 Task: Look for space in Goya, Argentina from 15th August, 2023 to 20th August, 2023 for 1 adult in price range Rs.5000 to Rs.10000. Place can be private room with 1  bedroom having 1 bed and 1 bathroom. Property type can be house, flat, guest house, hotel. Amenities needed are: heating. Booking option can be shelf check-in. Required host language is English.
Action: Mouse moved to (384, 87)
Screenshot: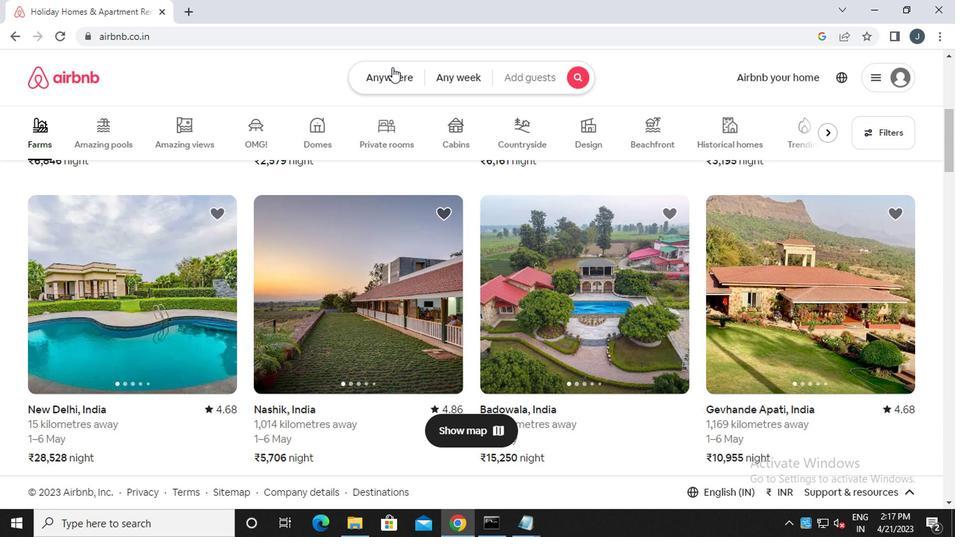 
Action: Mouse pressed left at (384, 87)
Screenshot: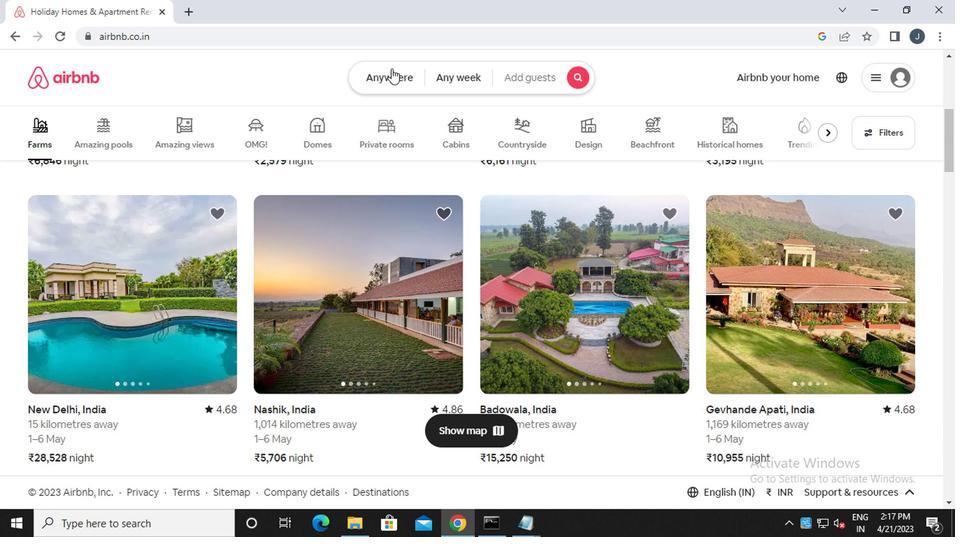 
Action: Mouse moved to (265, 136)
Screenshot: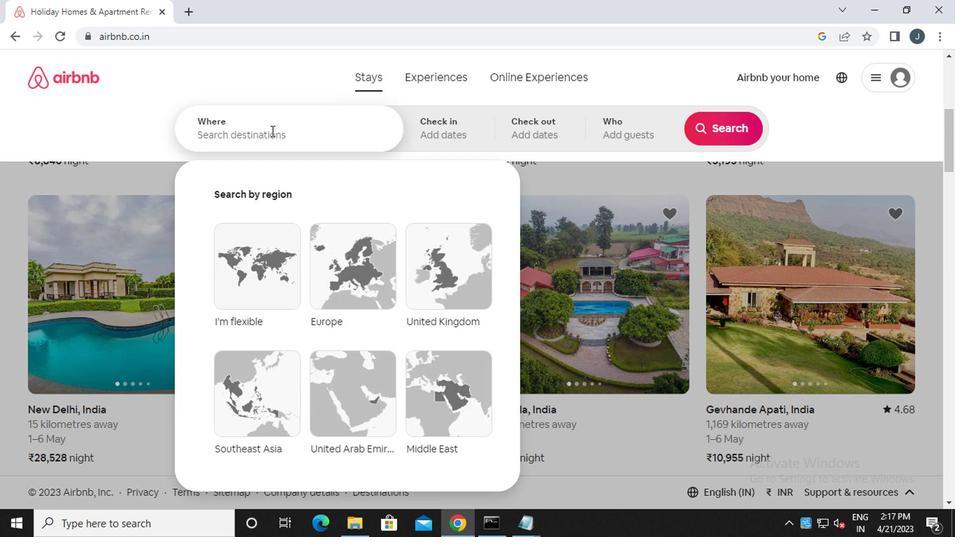 
Action: Mouse pressed left at (265, 136)
Screenshot: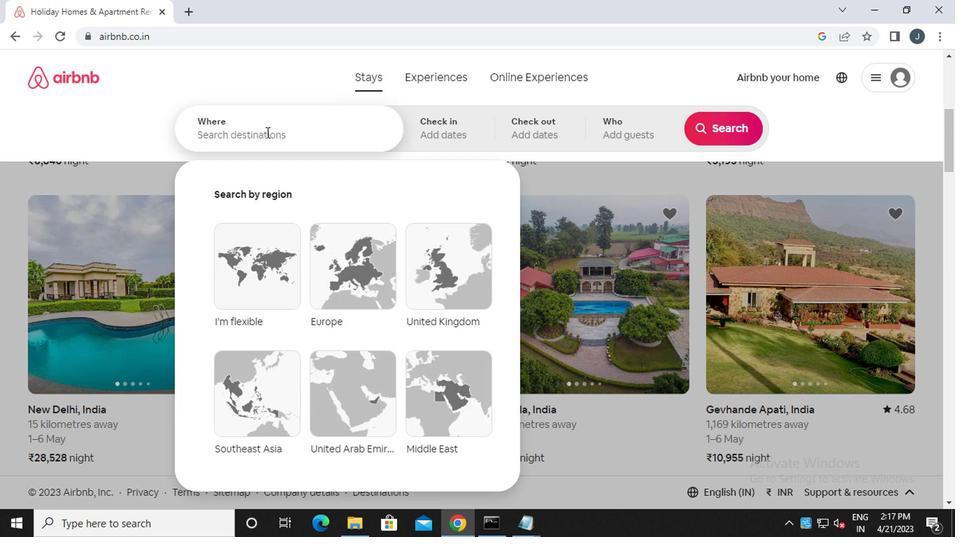 
Action: Mouse moved to (265, 136)
Screenshot: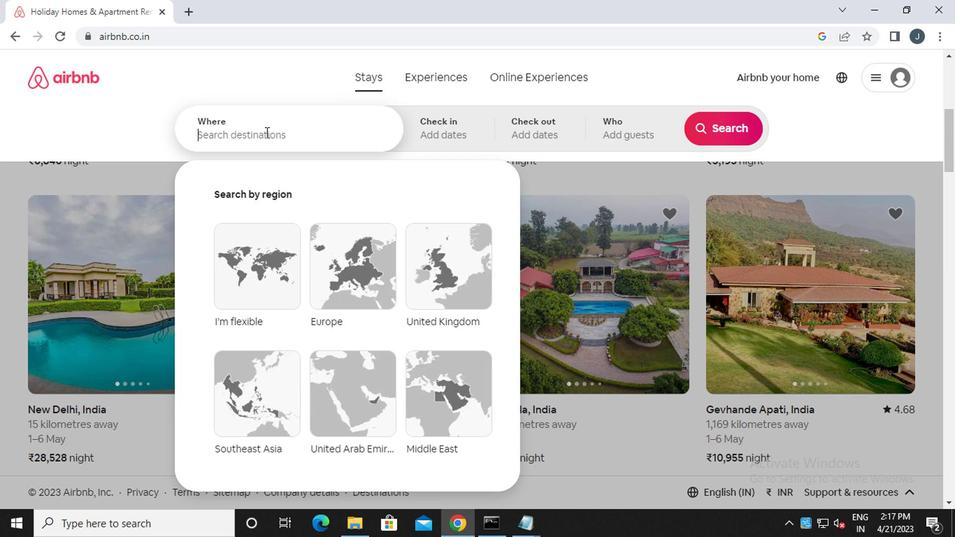 
Action: Key pressed <Key.caps_lock>g<Key.caps_lock>oya<Key.space><Key.caps_lock>a<Key.caps_lock>rgentina
Screenshot: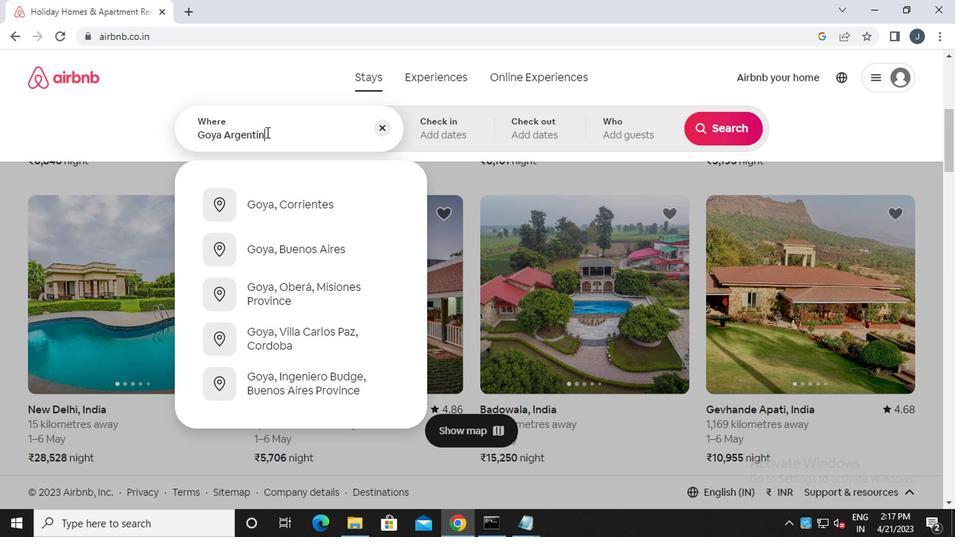 
Action: Mouse moved to (447, 127)
Screenshot: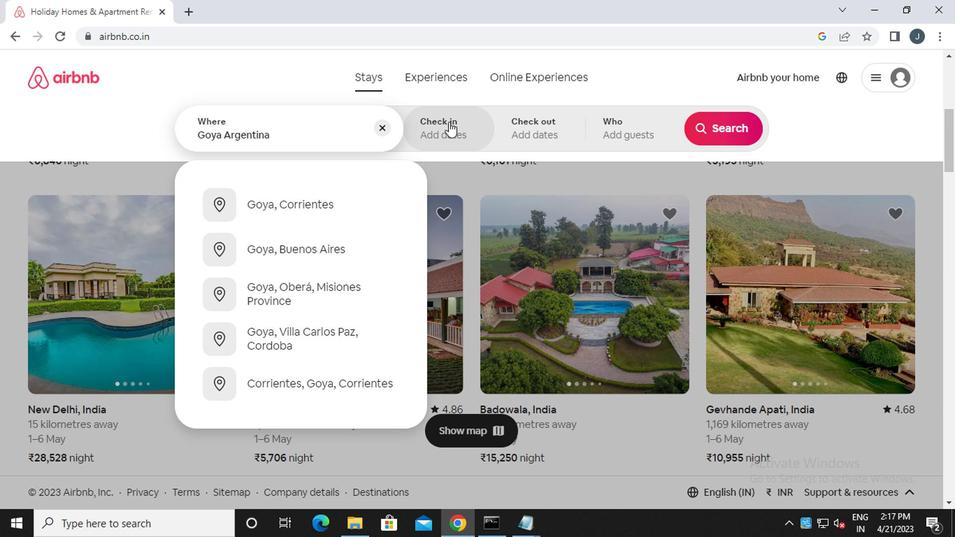 
Action: Mouse pressed left at (447, 127)
Screenshot: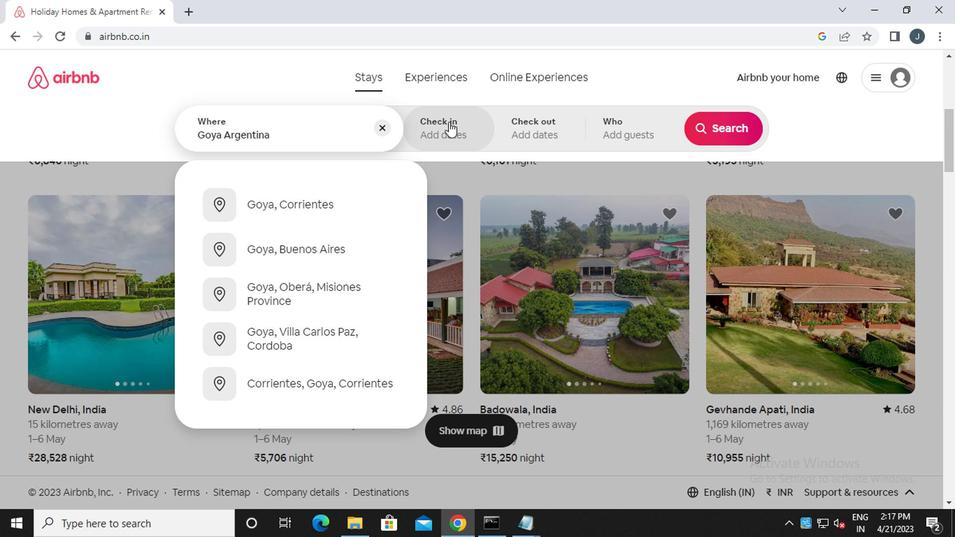 
Action: Mouse moved to (714, 245)
Screenshot: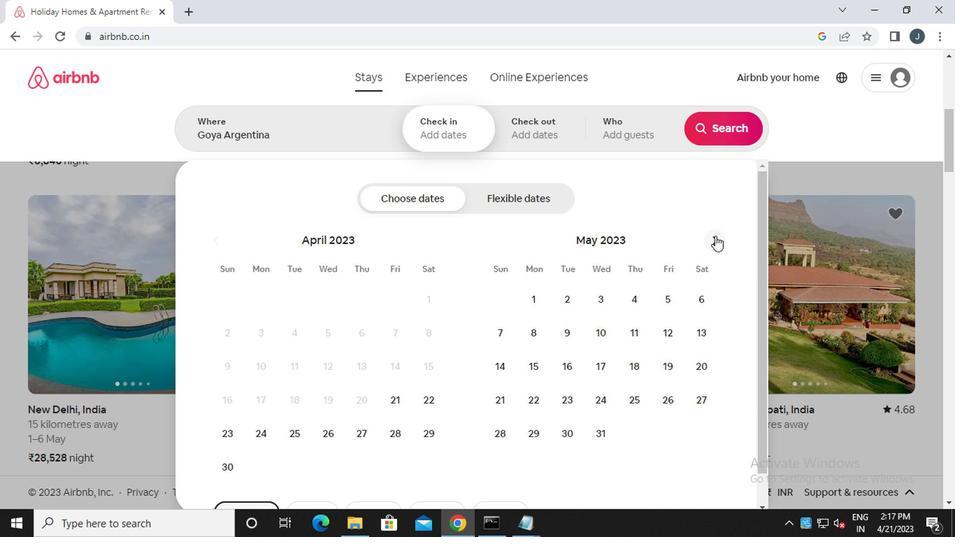 
Action: Mouse pressed left at (714, 245)
Screenshot: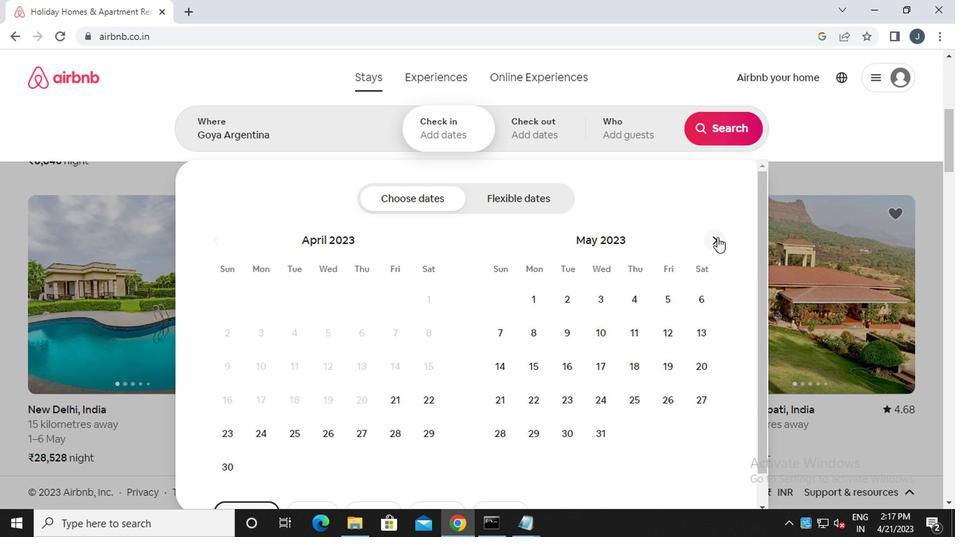 
Action: Mouse pressed left at (714, 245)
Screenshot: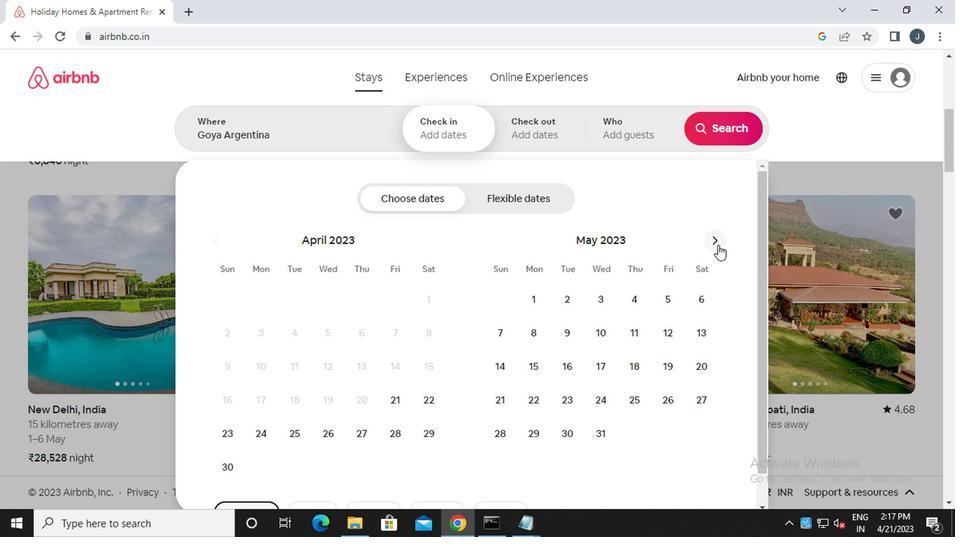 
Action: Mouse pressed left at (714, 245)
Screenshot: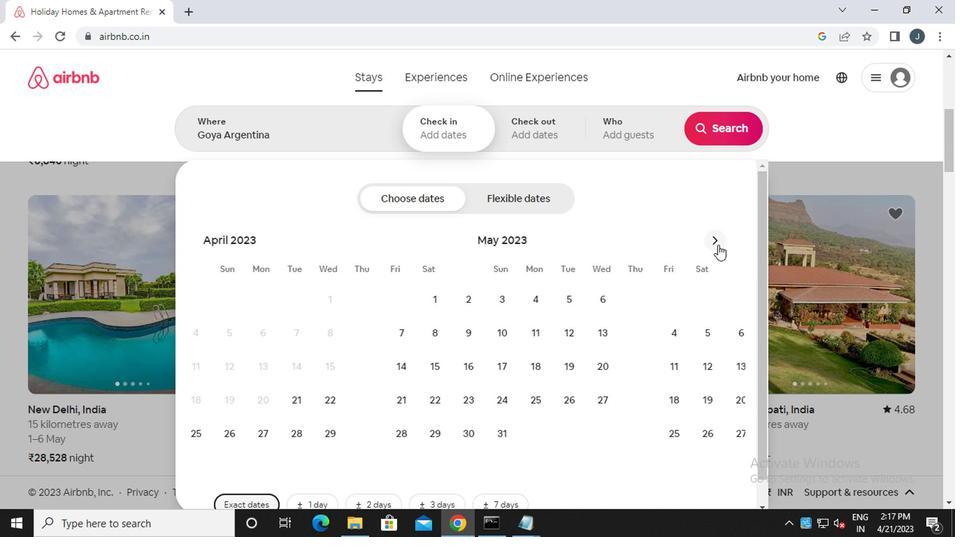 
Action: Mouse moved to (716, 245)
Screenshot: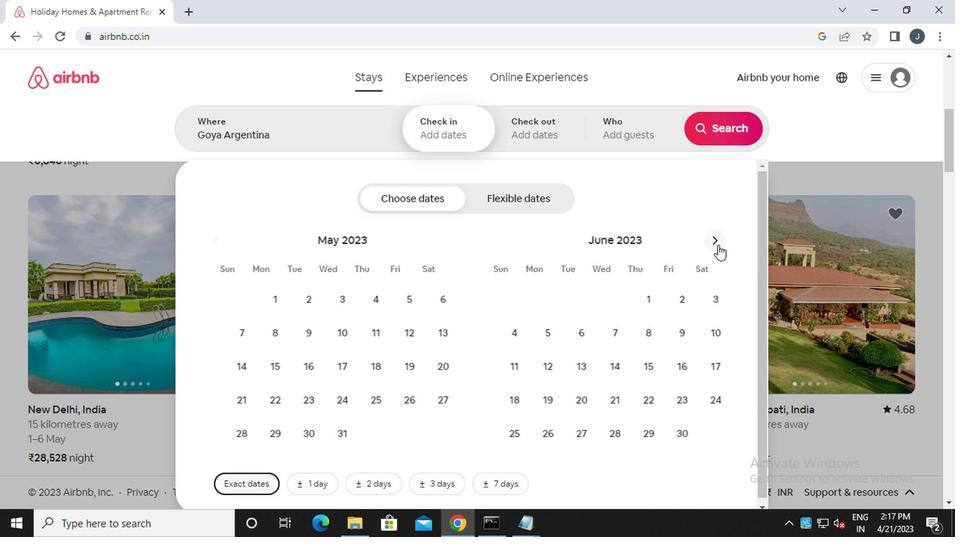 
Action: Mouse pressed left at (716, 245)
Screenshot: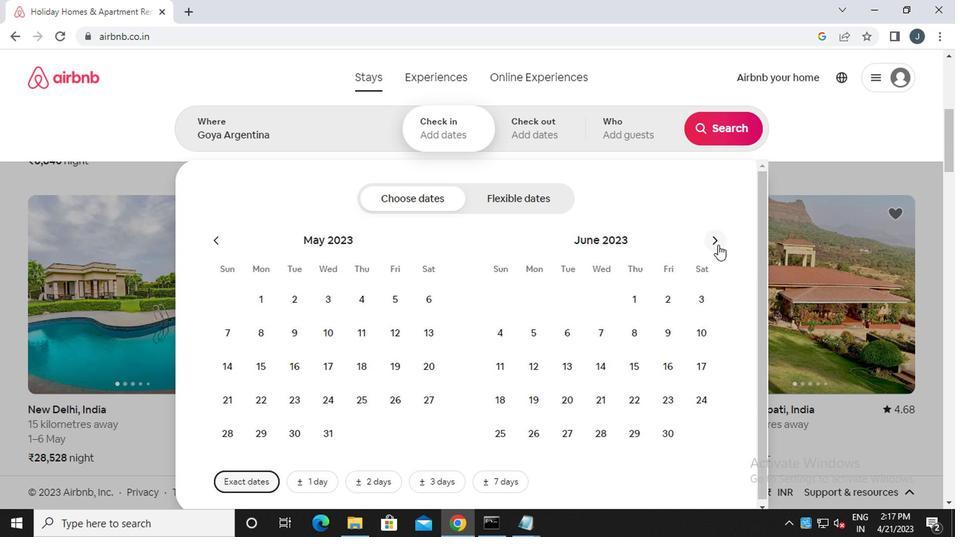 
Action: Mouse pressed left at (716, 245)
Screenshot: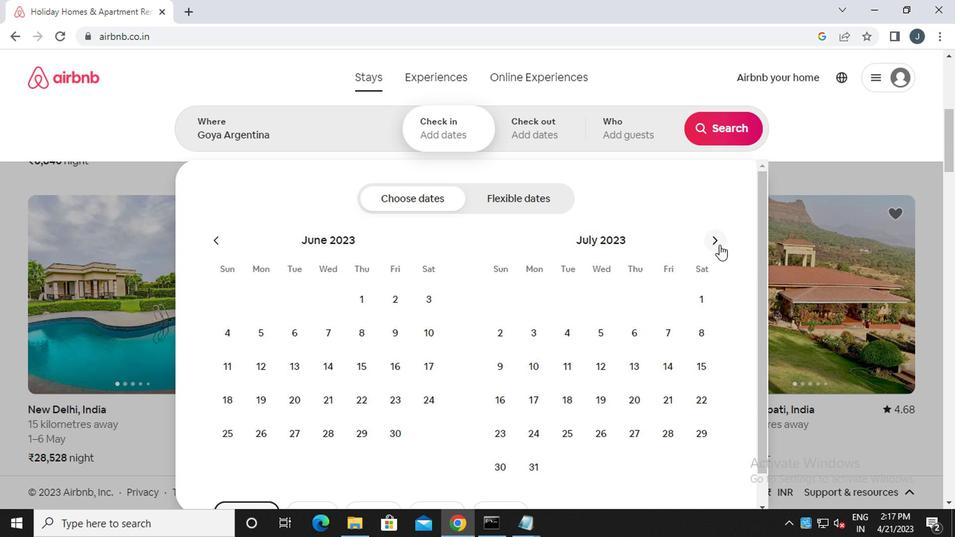 
Action: Mouse moved to (566, 365)
Screenshot: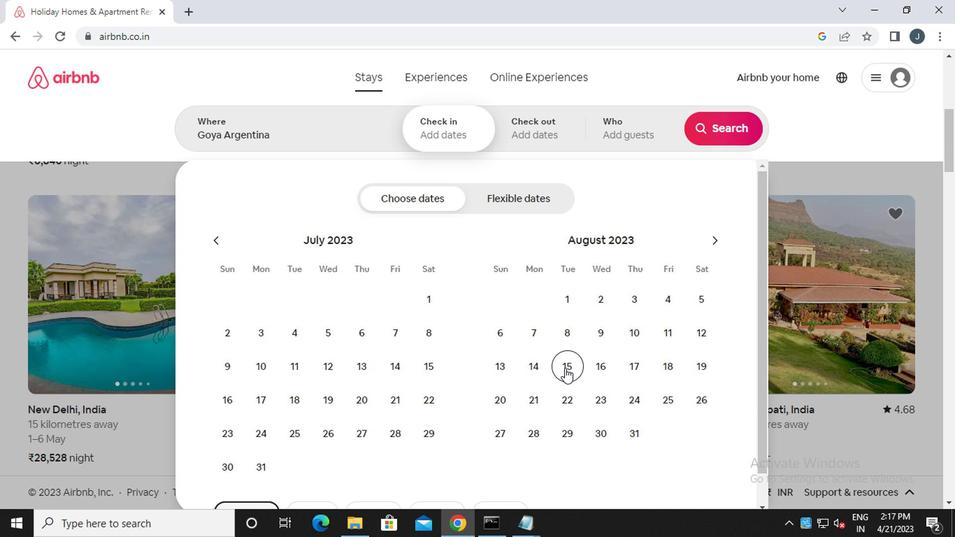 
Action: Mouse pressed left at (566, 365)
Screenshot: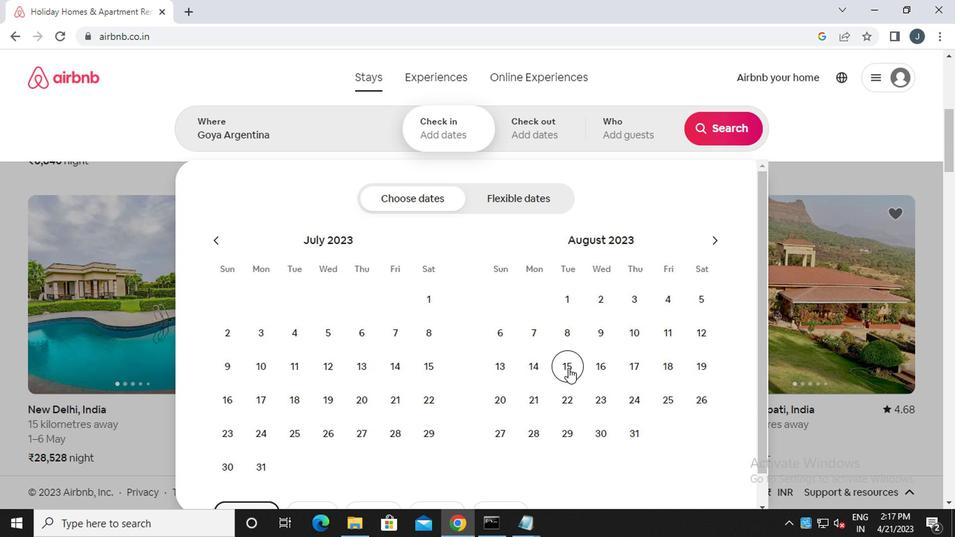 
Action: Mouse moved to (507, 397)
Screenshot: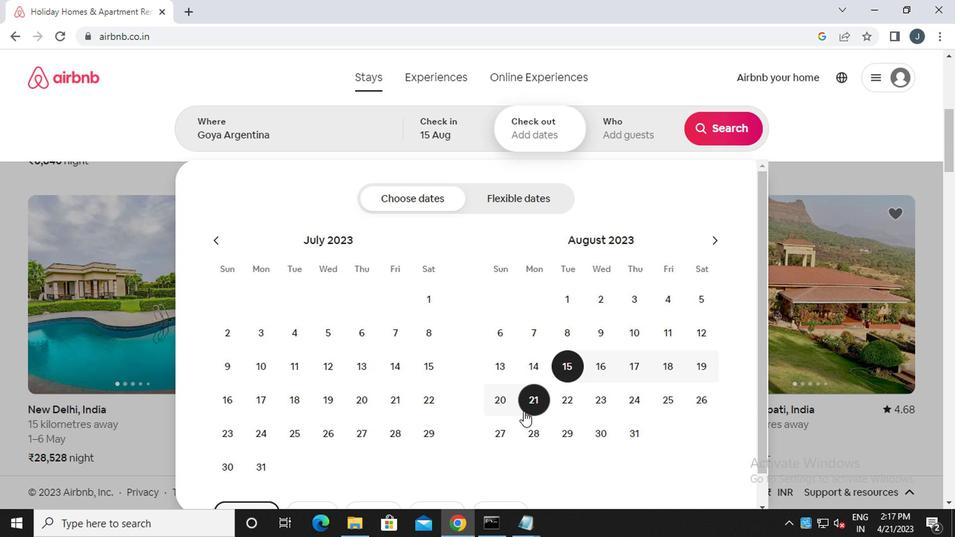 
Action: Mouse pressed left at (507, 397)
Screenshot: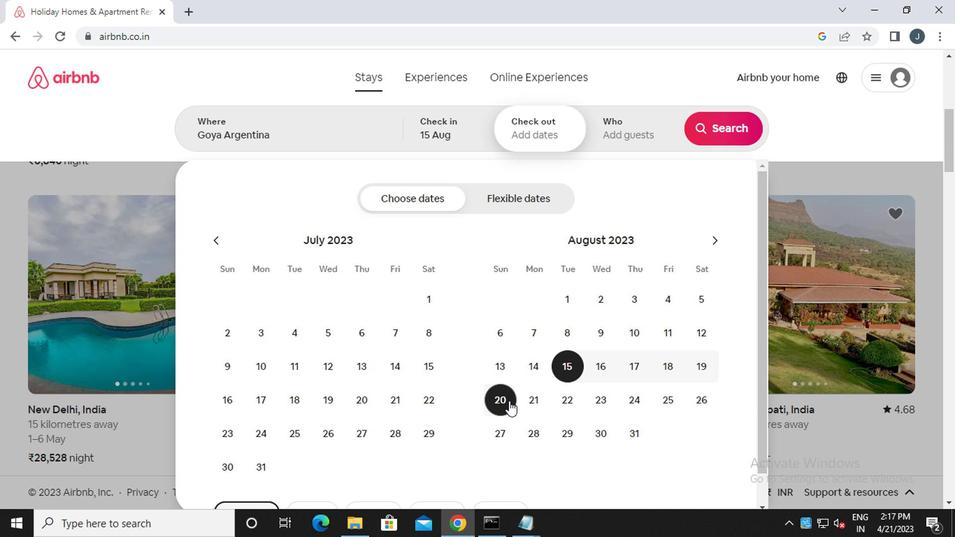 
Action: Mouse moved to (638, 140)
Screenshot: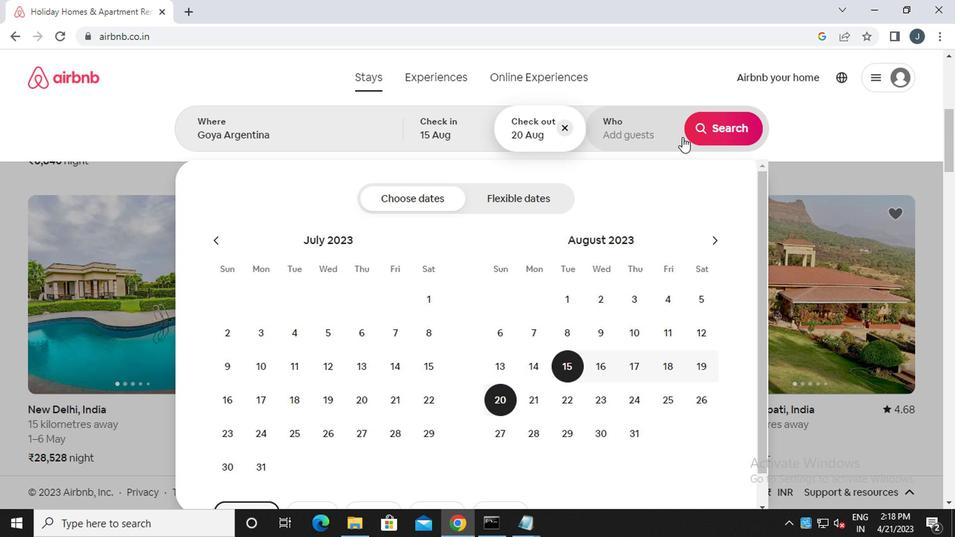 
Action: Mouse pressed left at (638, 140)
Screenshot: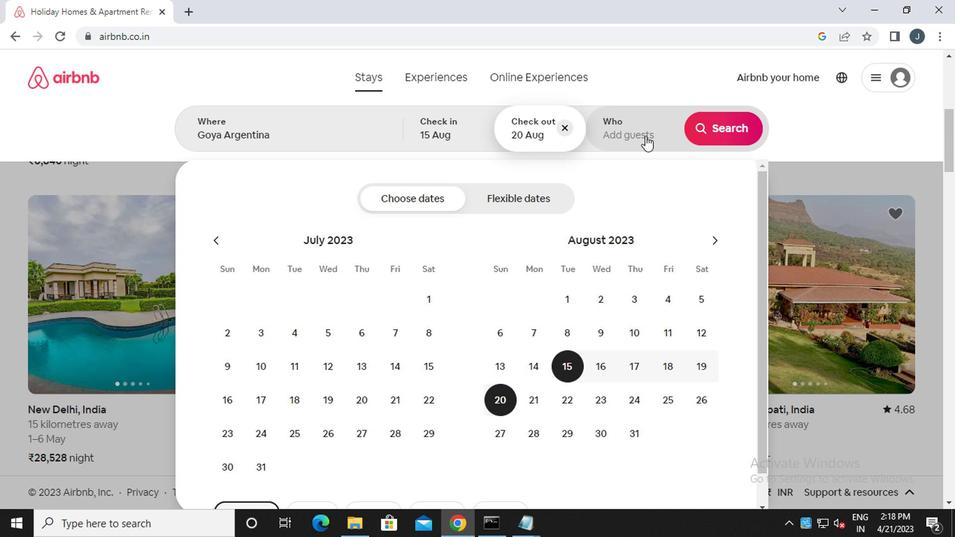 
Action: Mouse moved to (731, 205)
Screenshot: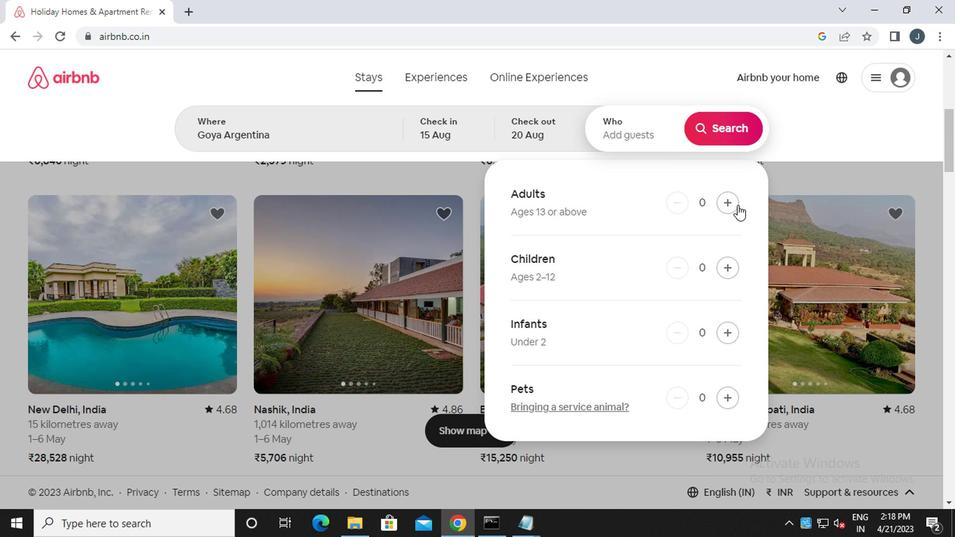 
Action: Mouse pressed left at (731, 205)
Screenshot: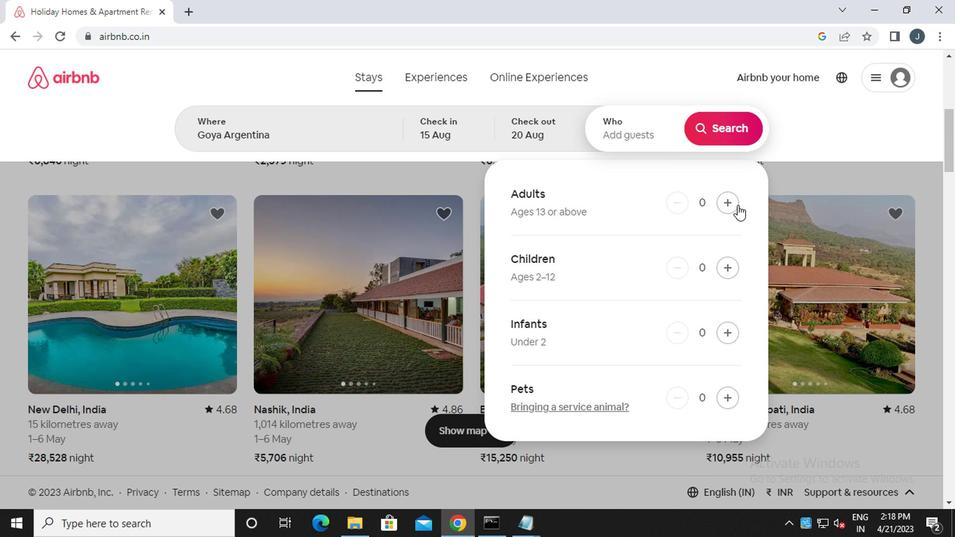 
Action: Mouse moved to (726, 143)
Screenshot: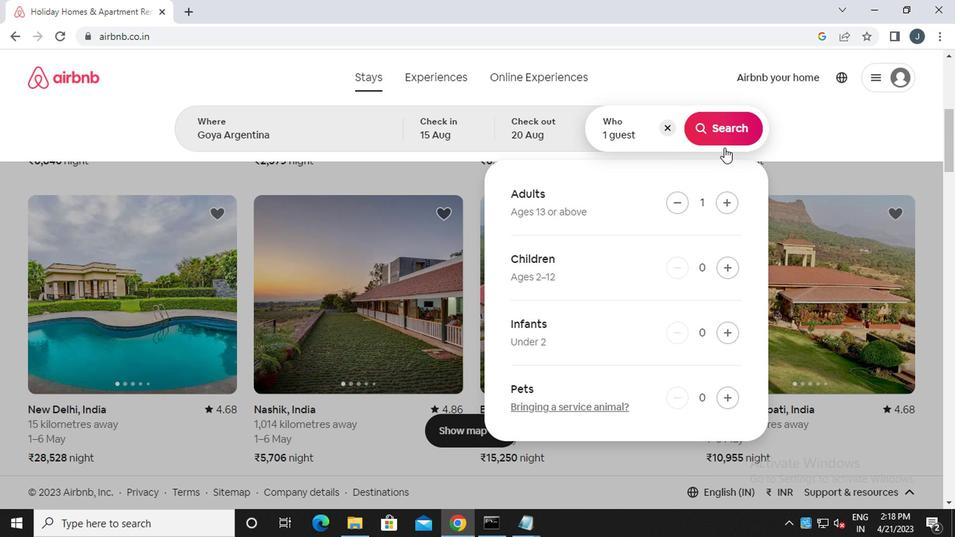 
Action: Mouse pressed left at (726, 143)
Screenshot: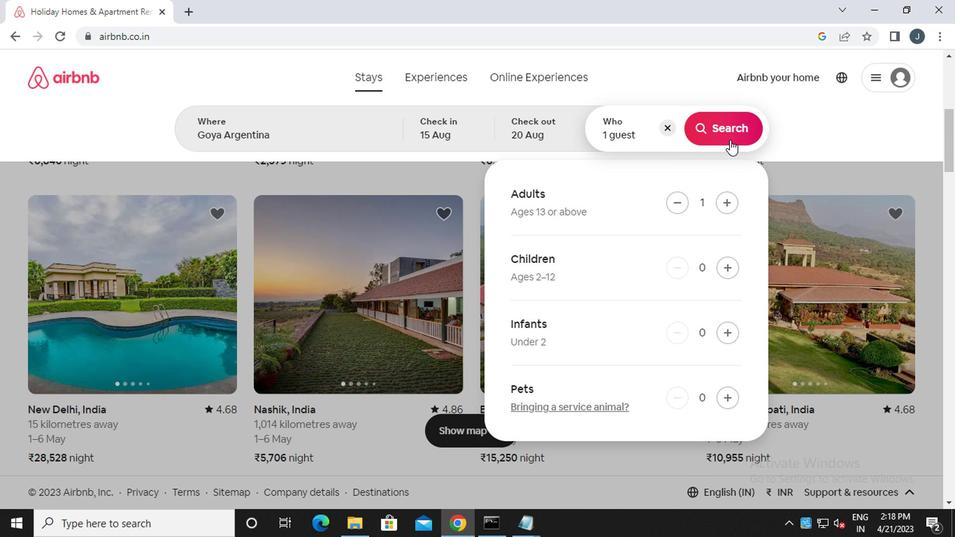 
Action: Mouse moved to (898, 135)
Screenshot: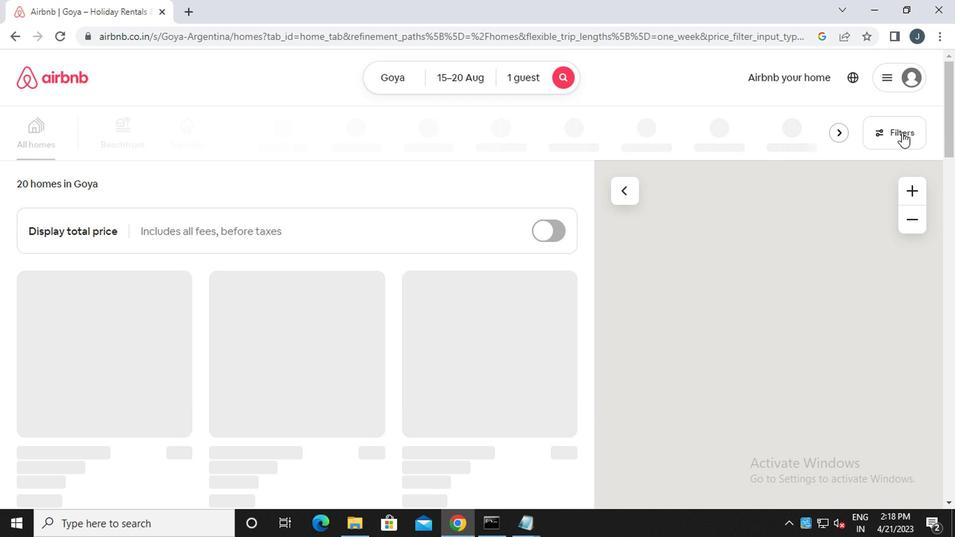
Action: Mouse pressed left at (898, 135)
Screenshot: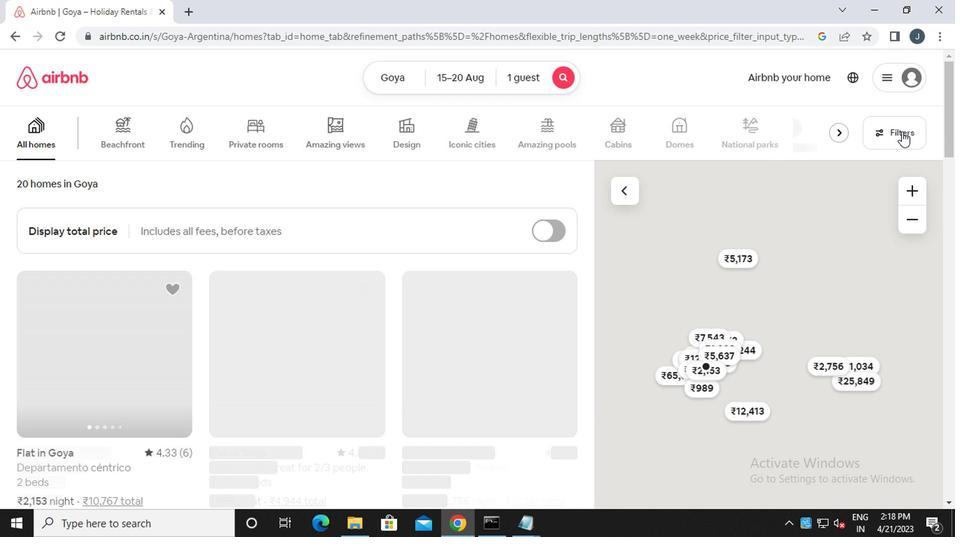 
Action: Mouse moved to (295, 307)
Screenshot: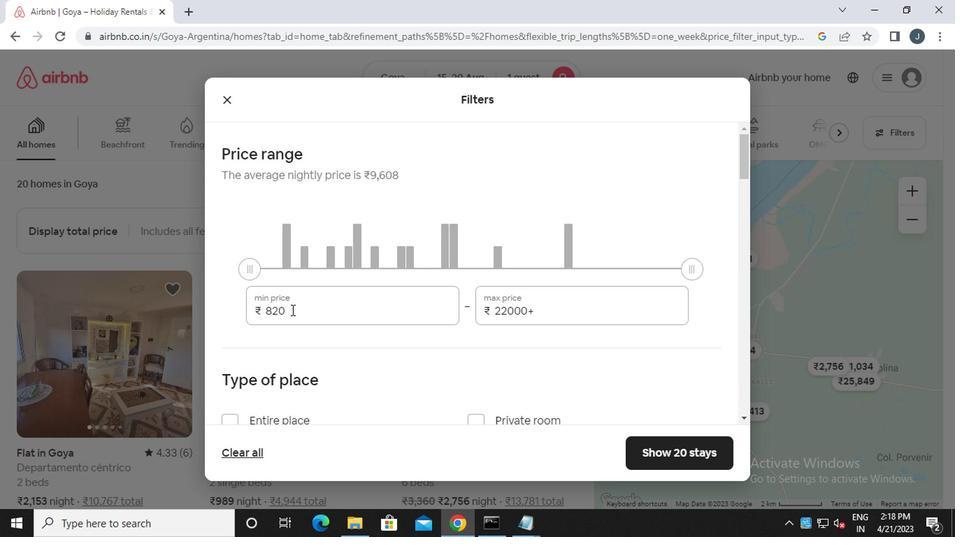 
Action: Mouse pressed left at (295, 307)
Screenshot: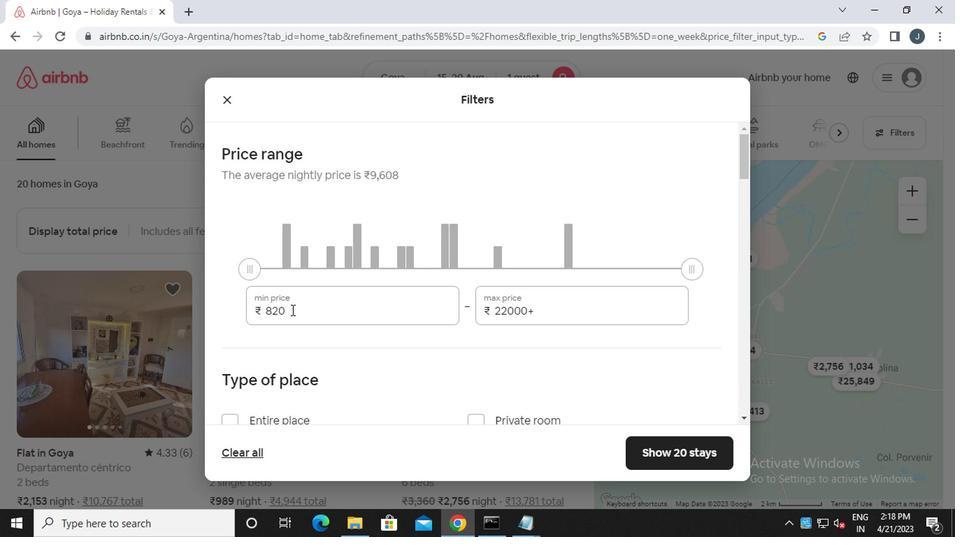 
Action: Mouse moved to (296, 307)
Screenshot: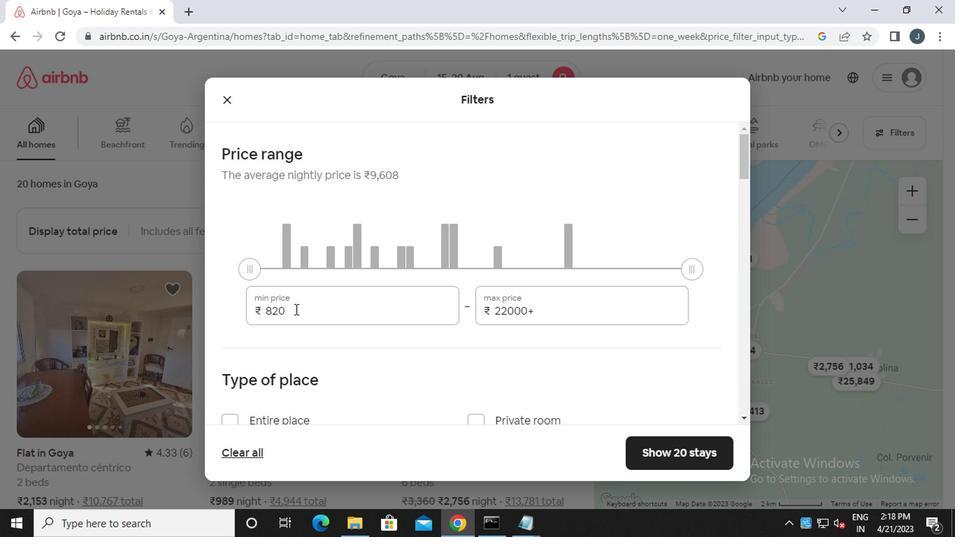 
Action: Key pressed <Key.backspace><Key.backspace><Key.backspace>5000
Screenshot: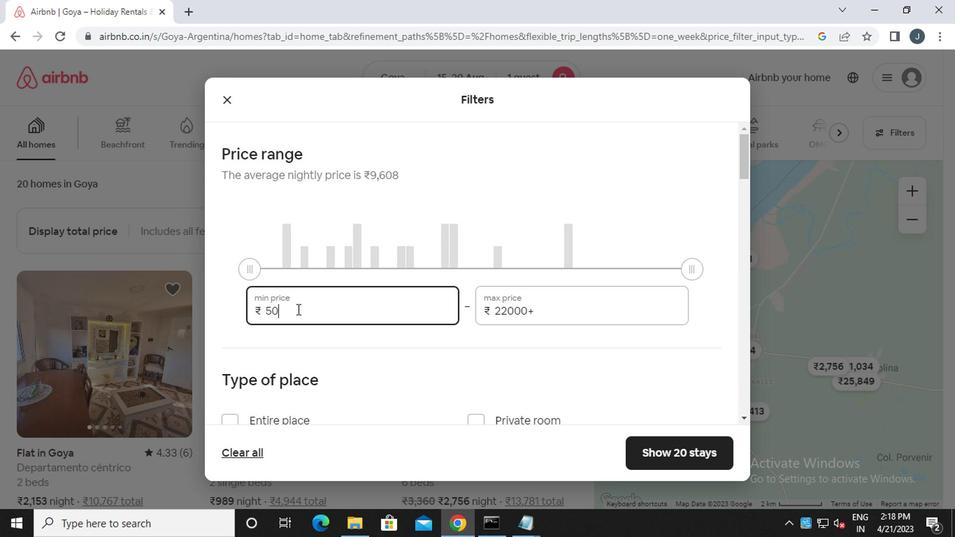 
Action: Mouse moved to (569, 307)
Screenshot: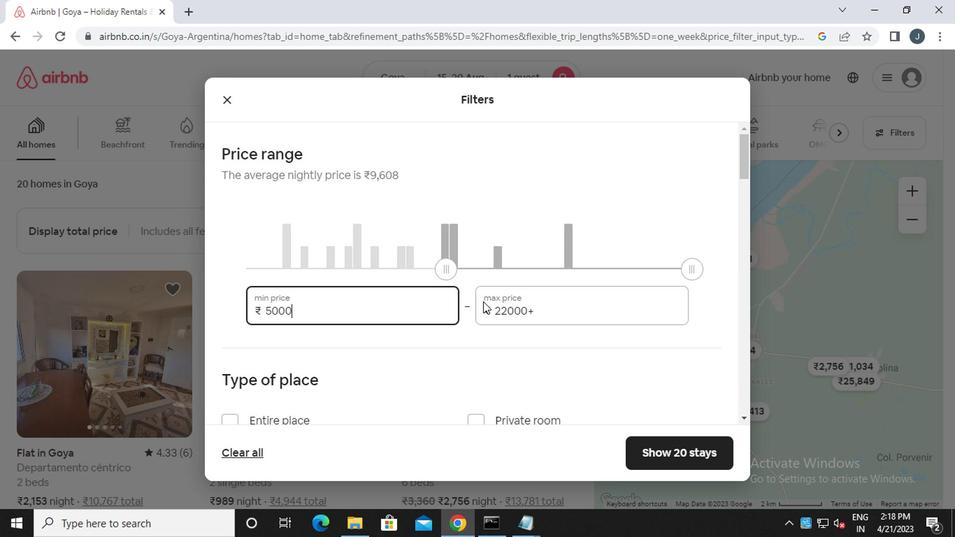 
Action: Mouse pressed left at (569, 307)
Screenshot: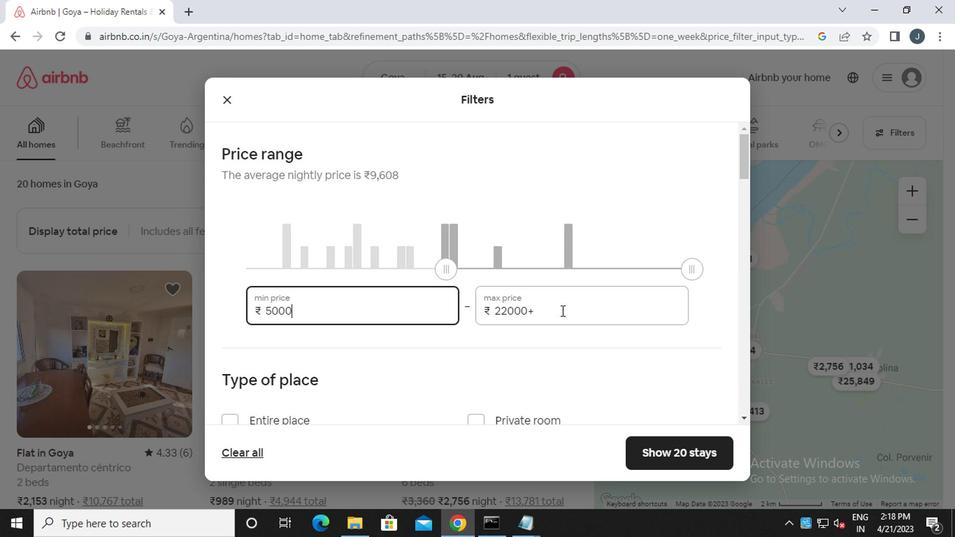 
Action: Key pressed <Key.backspace><Key.backspace><Key.backspace><Key.backspace><Key.backspace><Key.backspace><Key.backspace><Key.backspace><Key.backspace><Key.backspace><Key.backspace><Key.backspace>10000
Screenshot: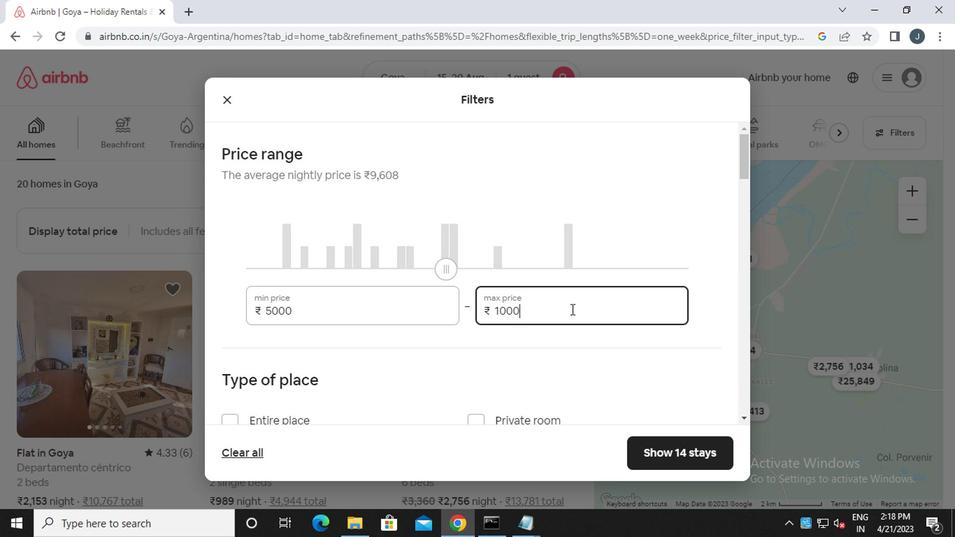 
Action: Mouse moved to (551, 316)
Screenshot: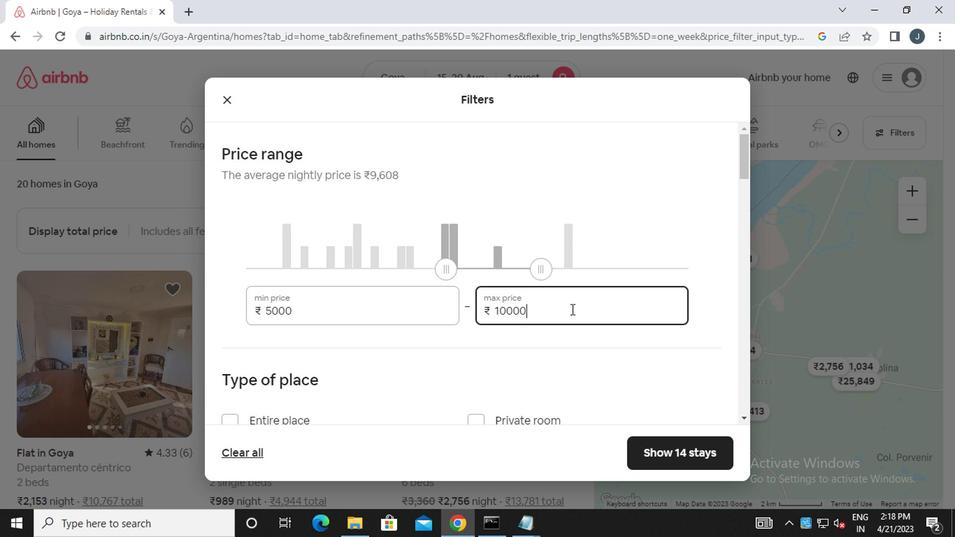 
Action: Mouse scrolled (551, 315) with delta (0, 0)
Screenshot: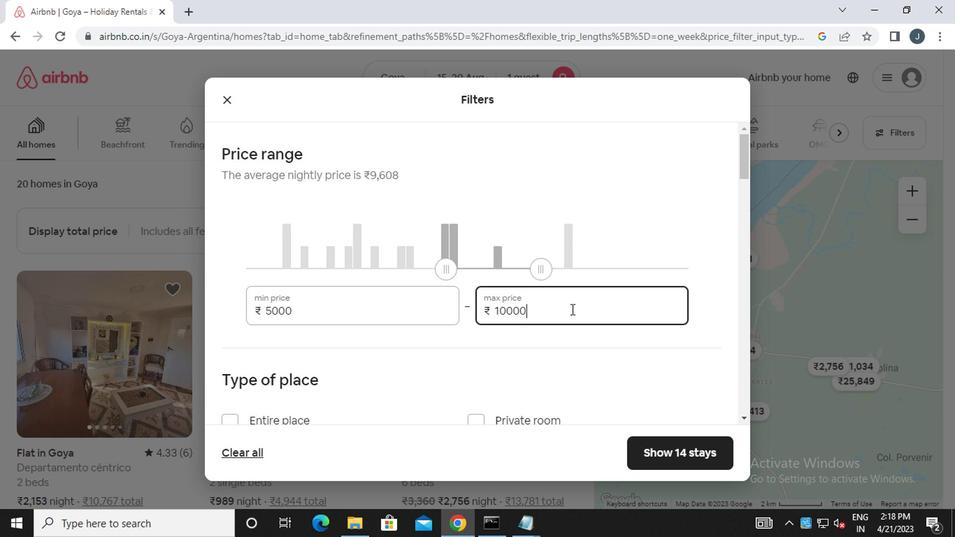 
Action: Mouse moved to (548, 318)
Screenshot: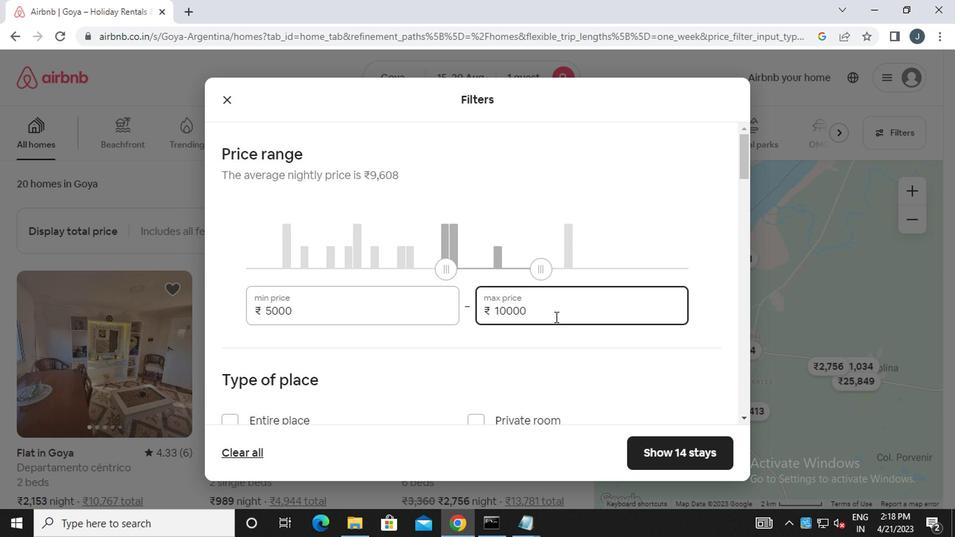 
Action: Mouse scrolled (548, 318) with delta (0, 0)
Screenshot: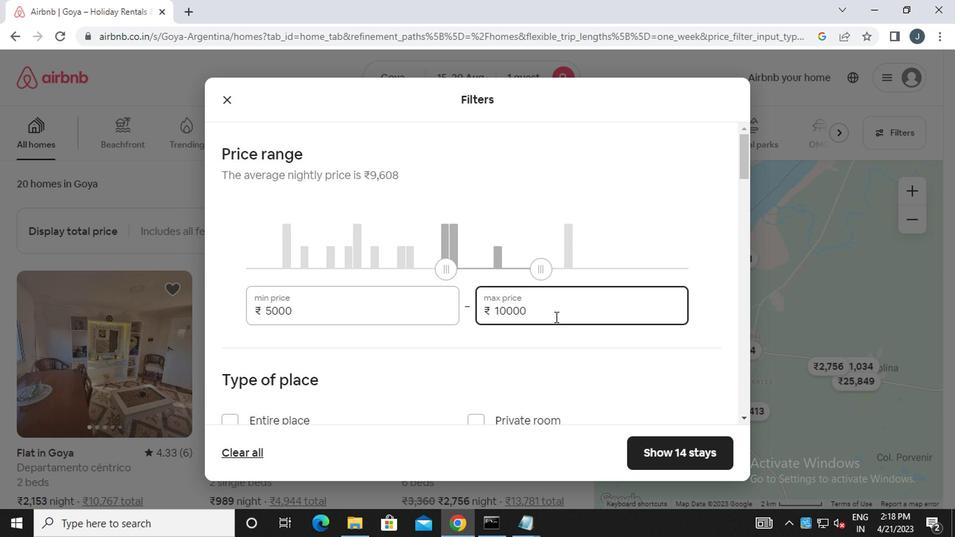 
Action: Mouse moved to (494, 291)
Screenshot: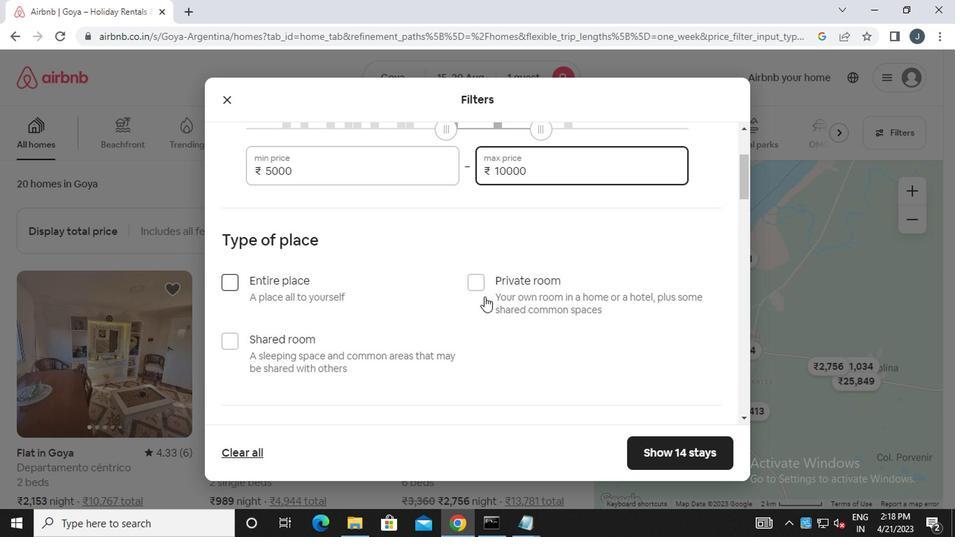 
Action: Mouse pressed left at (494, 291)
Screenshot: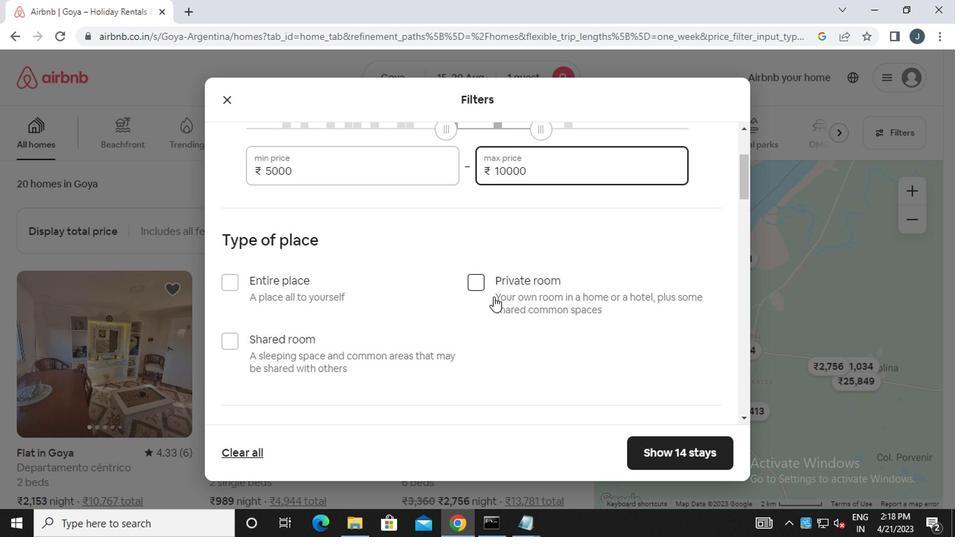 
Action: Mouse moved to (495, 284)
Screenshot: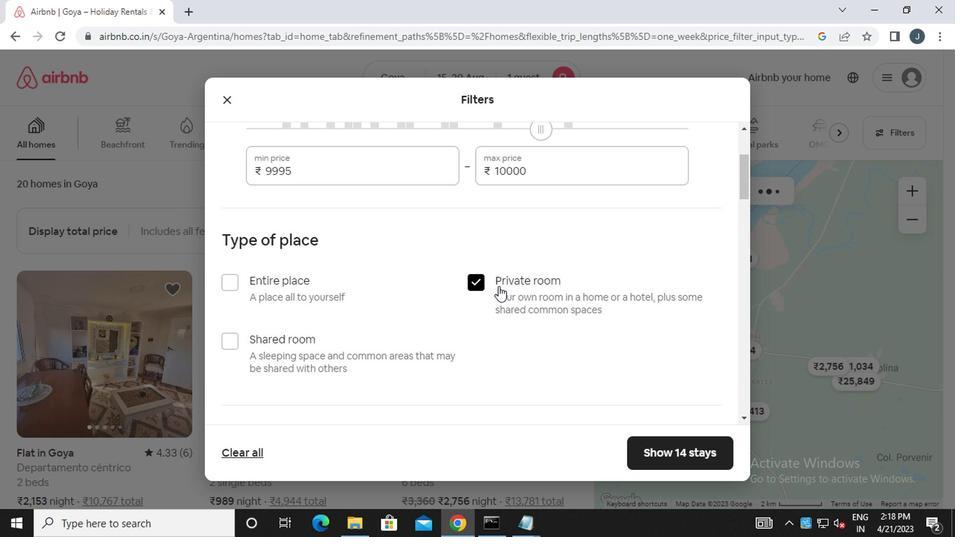 
Action: Mouse scrolled (495, 283) with delta (0, 0)
Screenshot: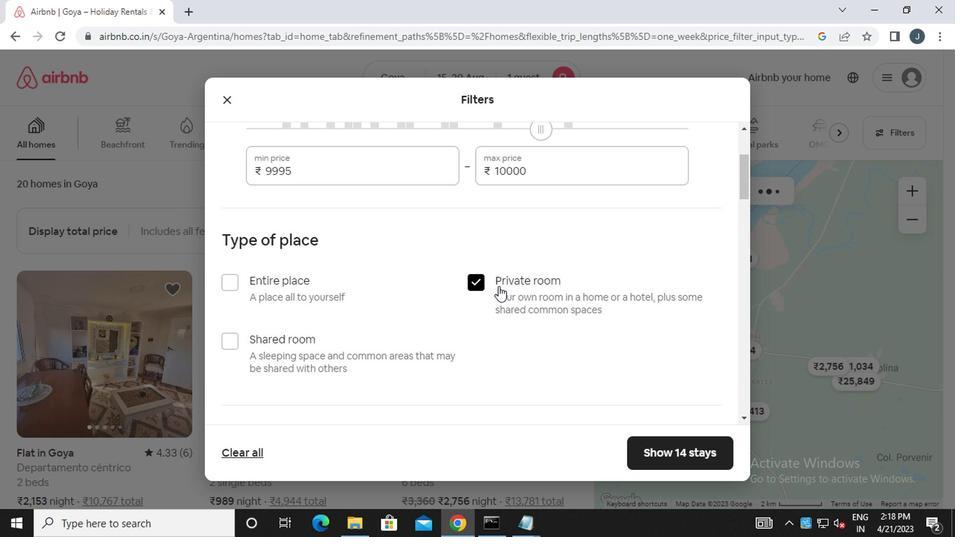 
Action: Mouse scrolled (495, 283) with delta (0, 0)
Screenshot: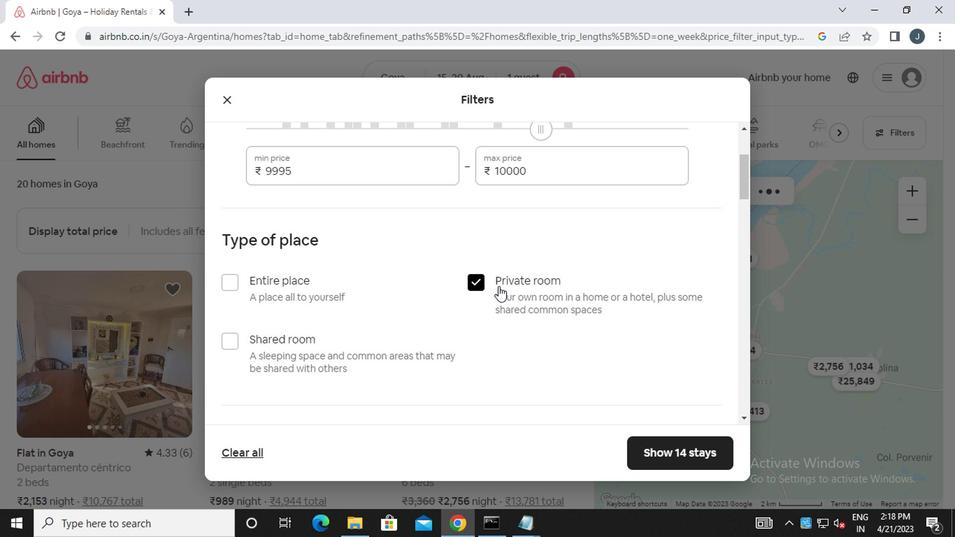 
Action: Mouse scrolled (495, 283) with delta (0, 0)
Screenshot: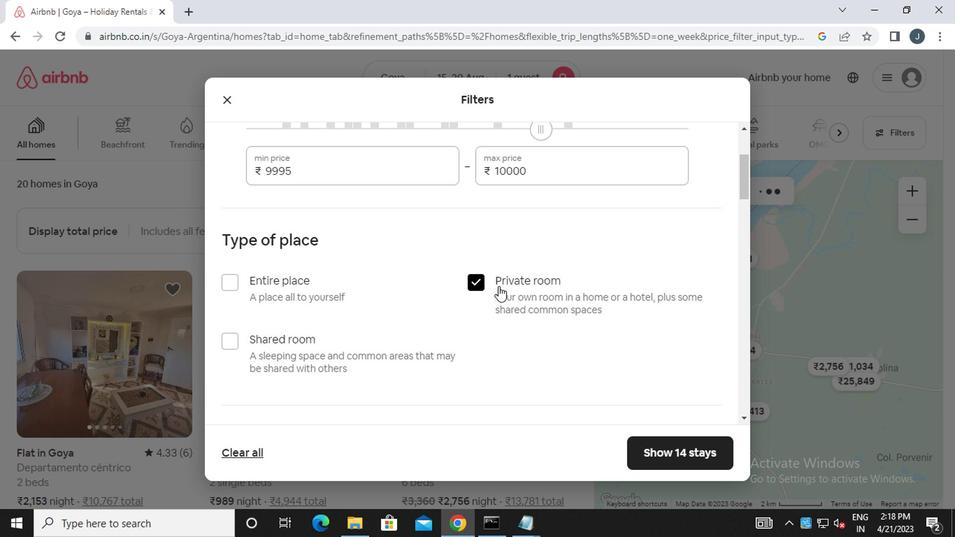 
Action: Mouse moved to (306, 302)
Screenshot: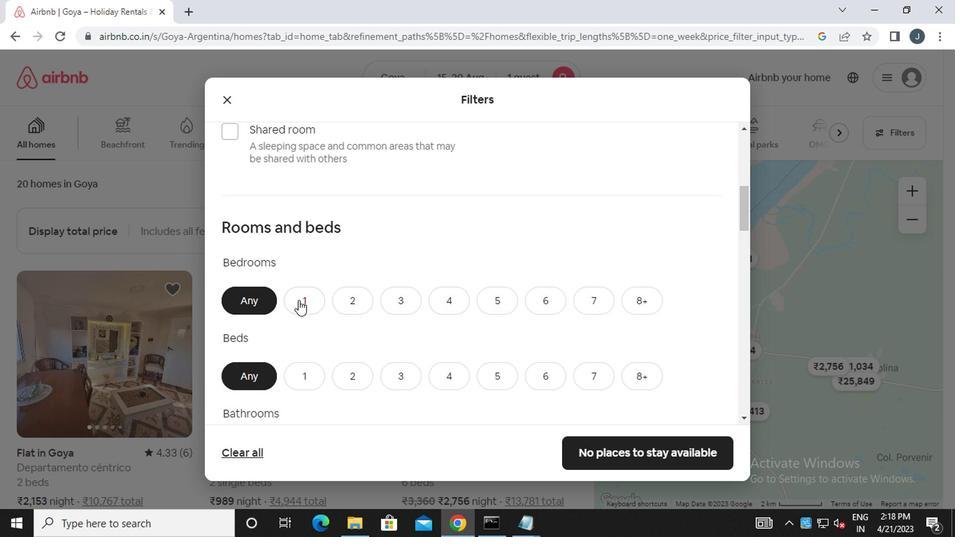 
Action: Mouse pressed left at (306, 302)
Screenshot: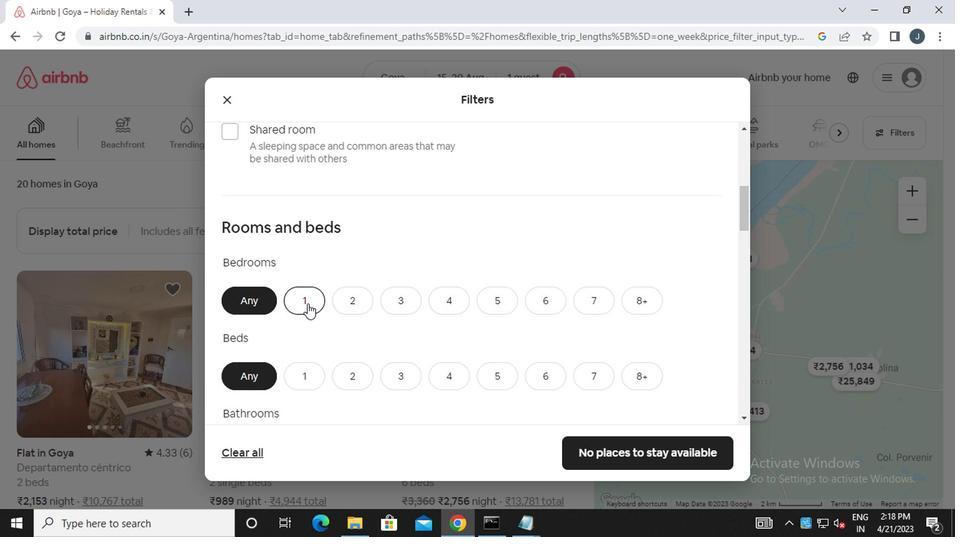 
Action: Mouse moved to (254, 361)
Screenshot: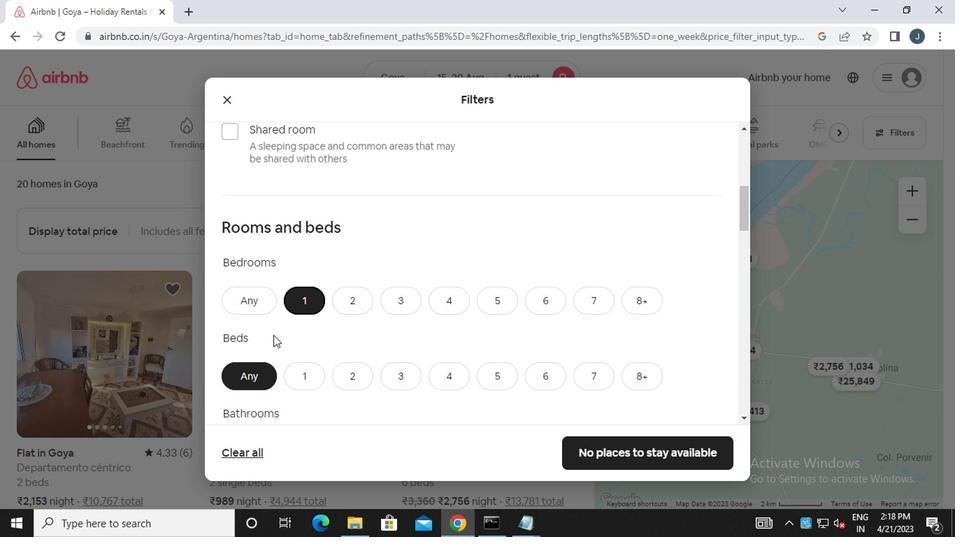 
Action: Mouse scrolled (254, 360) with delta (0, 0)
Screenshot: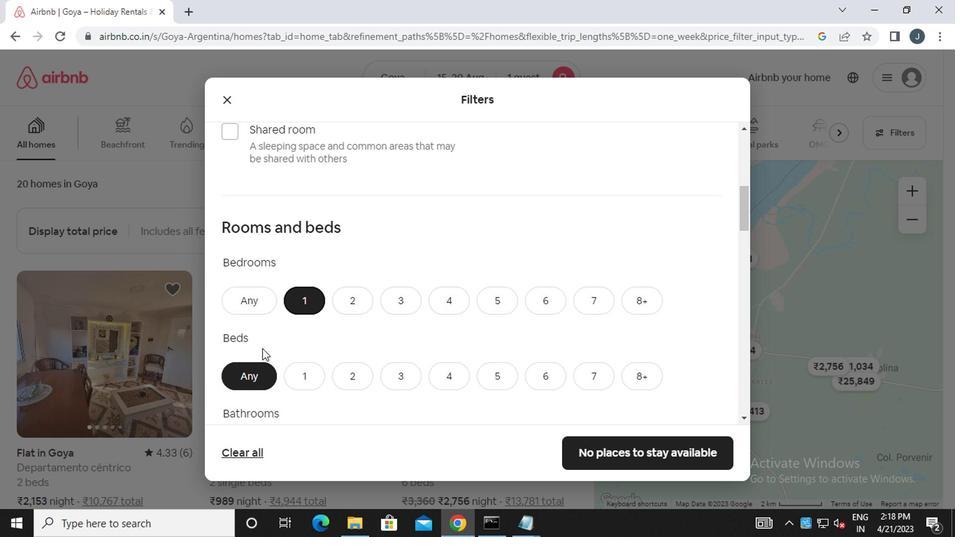 
Action: Mouse moved to (254, 362)
Screenshot: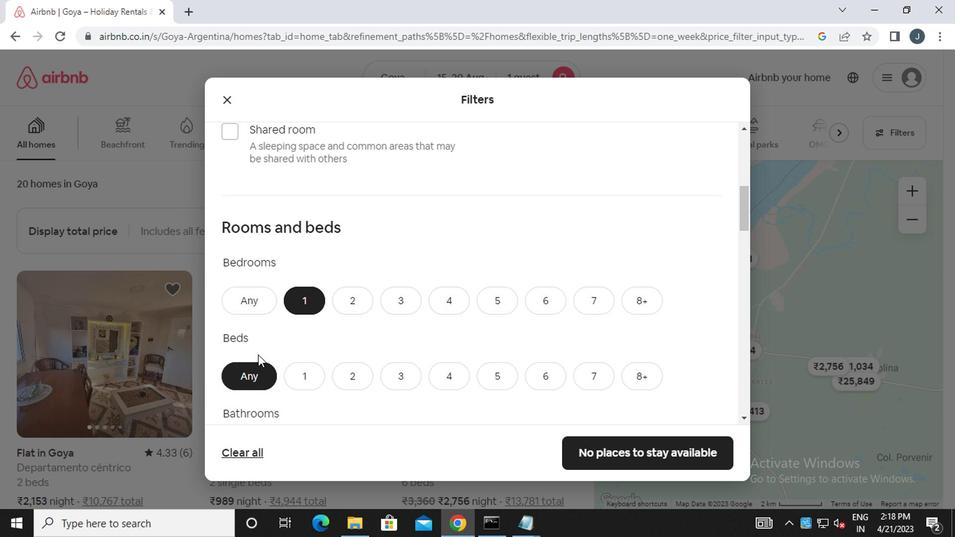 
Action: Mouse scrolled (254, 361) with delta (0, 0)
Screenshot: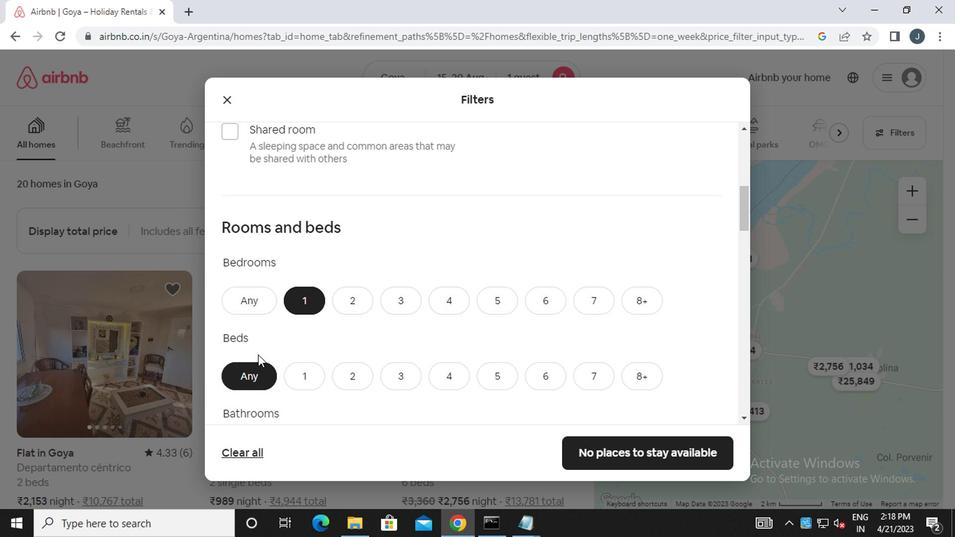 
Action: Mouse moved to (305, 240)
Screenshot: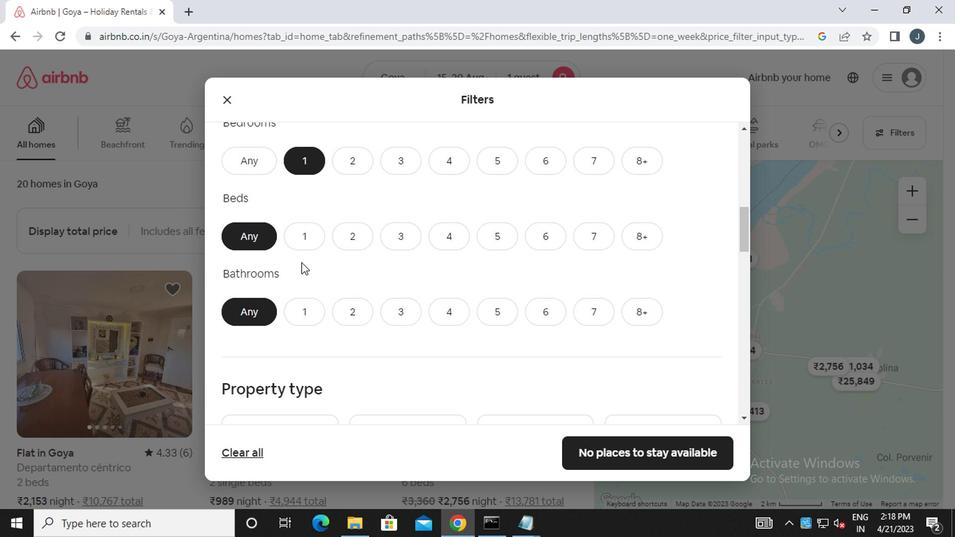 
Action: Mouse pressed left at (305, 240)
Screenshot: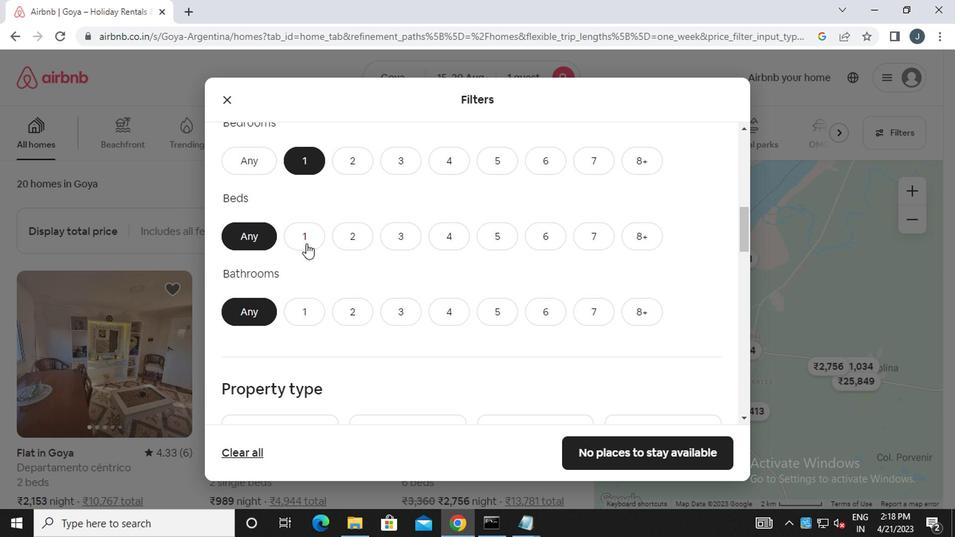 
Action: Mouse moved to (308, 318)
Screenshot: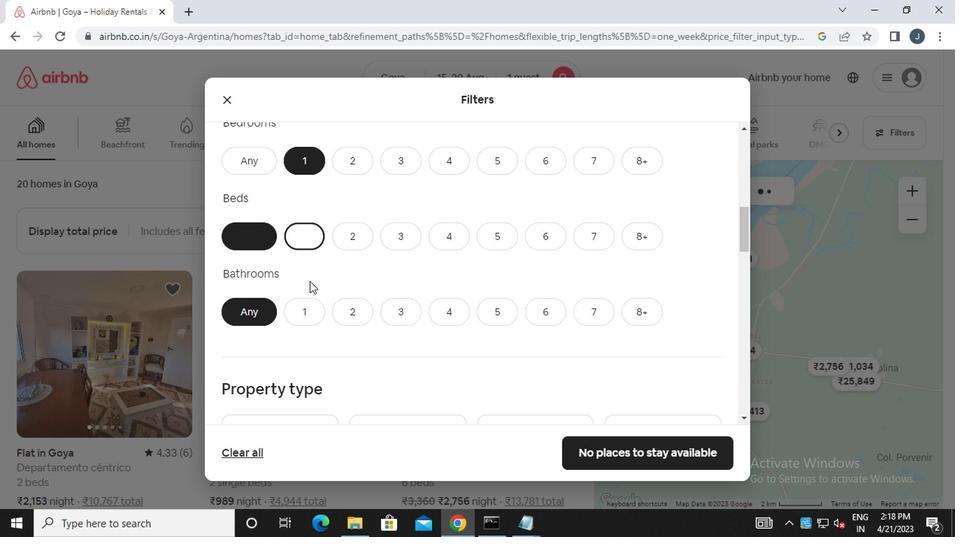 
Action: Mouse pressed left at (308, 318)
Screenshot: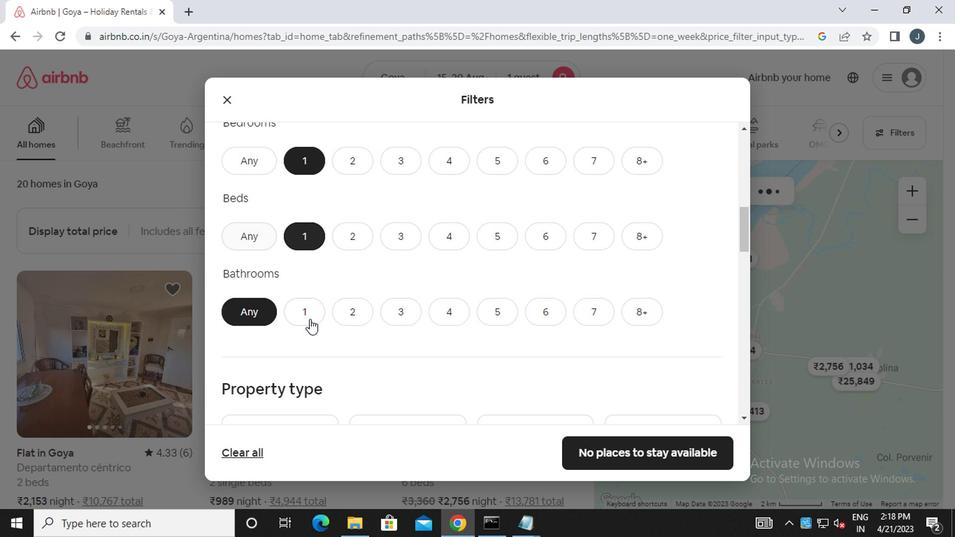 
Action: Mouse moved to (374, 356)
Screenshot: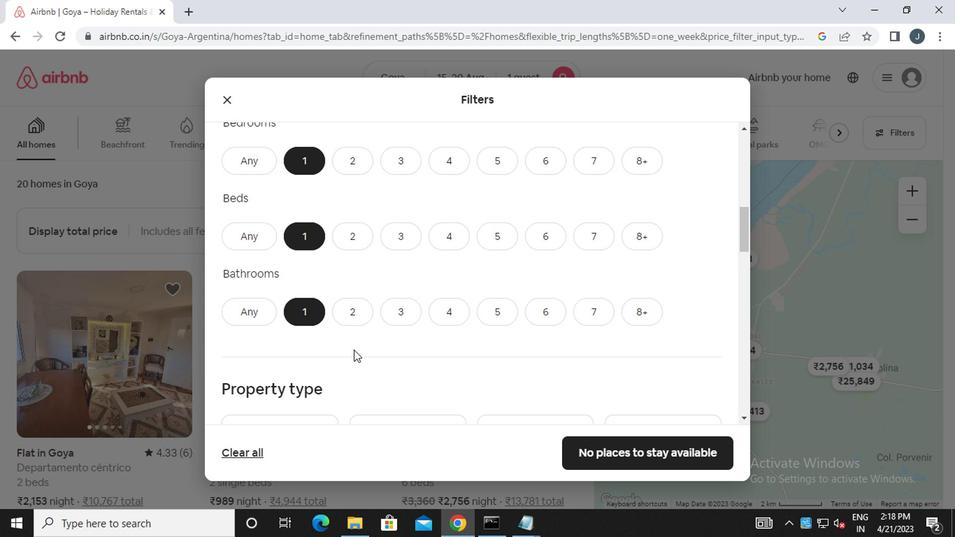 
Action: Mouse scrolled (374, 355) with delta (0, 0)
Screenshot: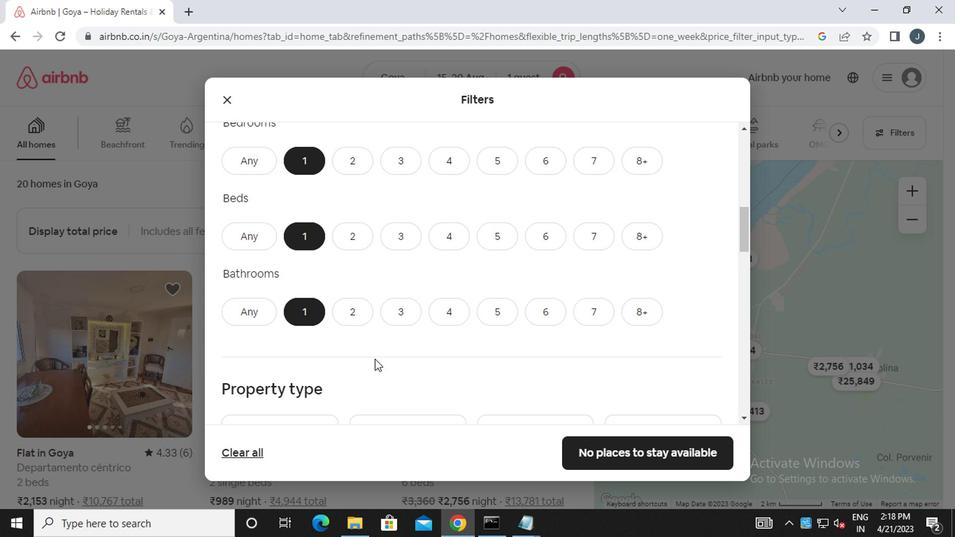 
Action: Mouse moved to (345, 380)
Screenshot: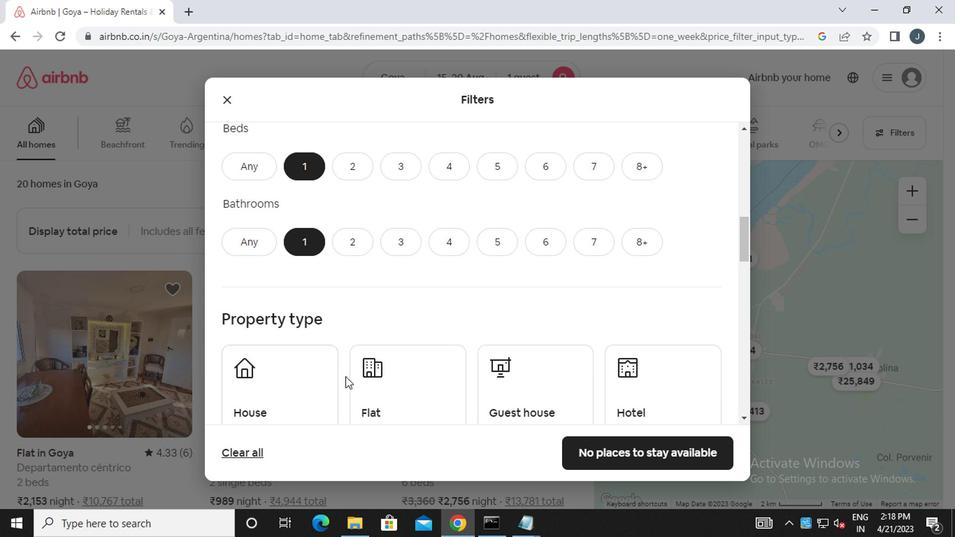 
Action: Mouse scrolled (345, 379) with delta (0, 0)
Screenshot: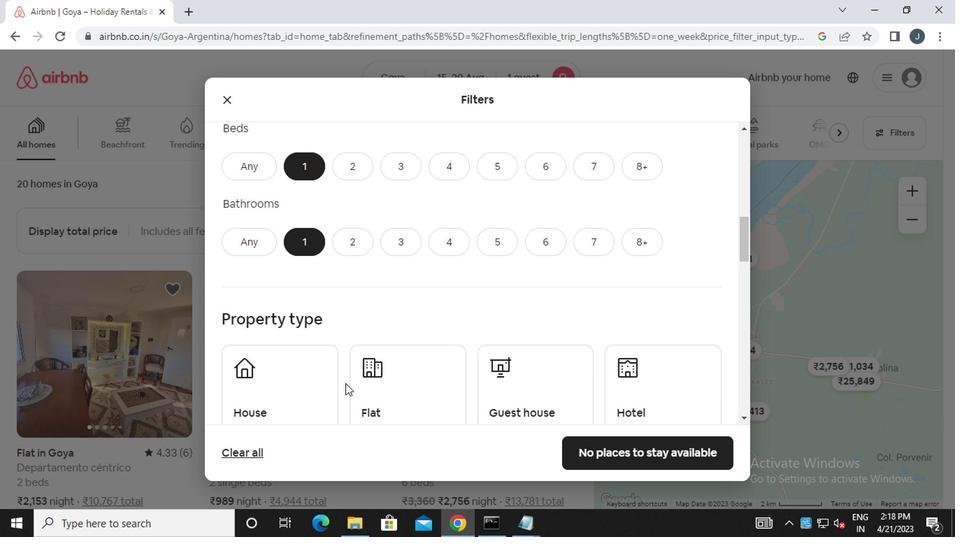 
Action: Mouse scrolled (345, 379) with delta (0, 0)
Screenshot: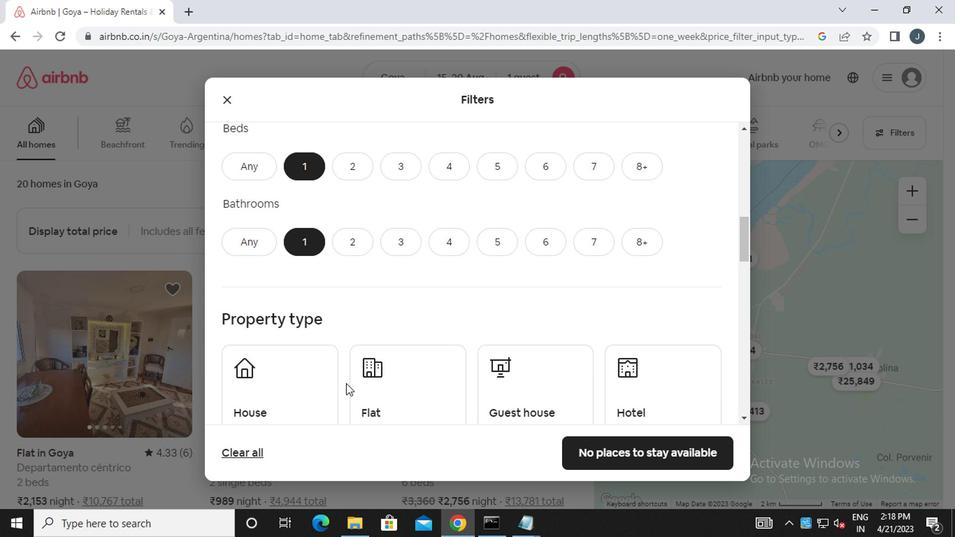 
Action: Mouse moved to (284, 258)
Screenshot: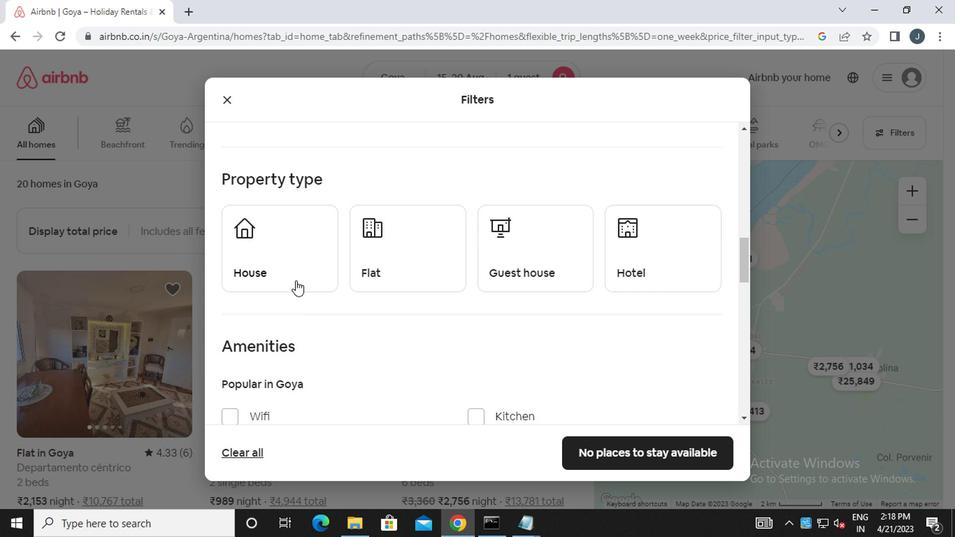 
Action: Mouse pressed left at (284, 258)
Screenshot: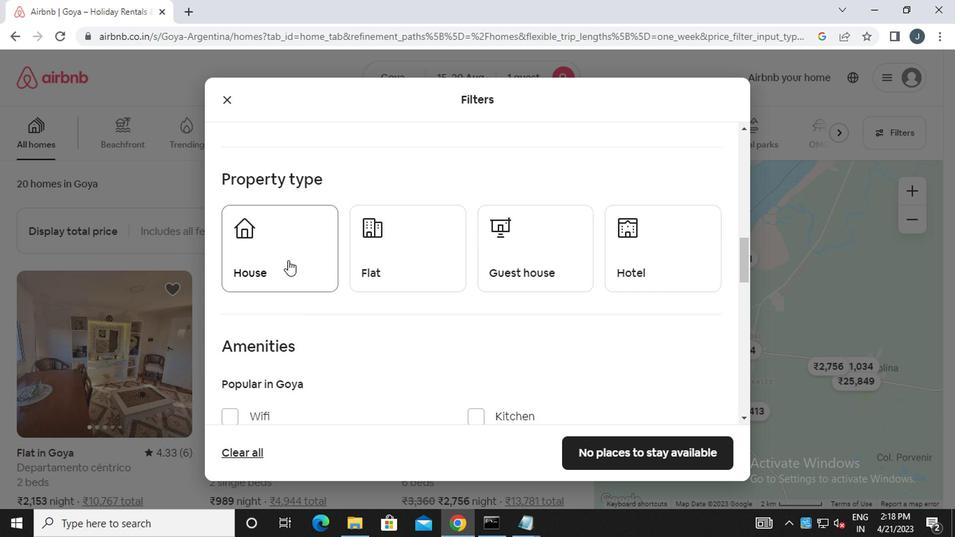 
Action: Mouse moved to (365, 274)
Screenshot: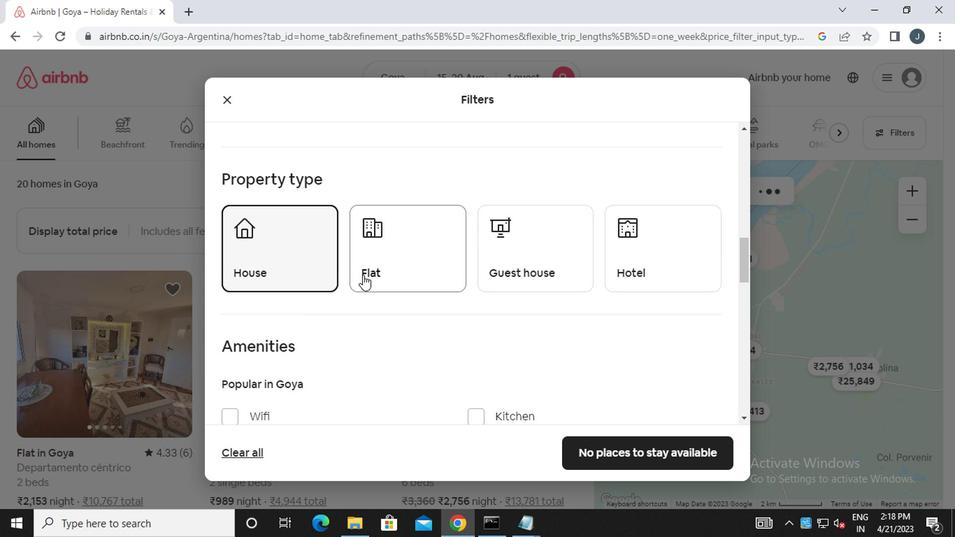 
Action: Mouse pressed left at (365, 274)
Screenshot: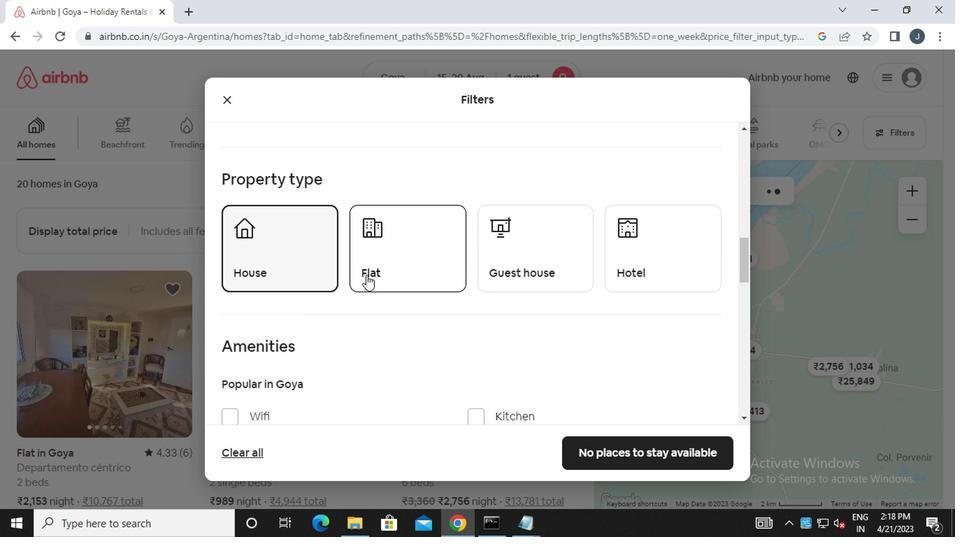 
Action: Mouse moved to (557, 268)
Screenshot: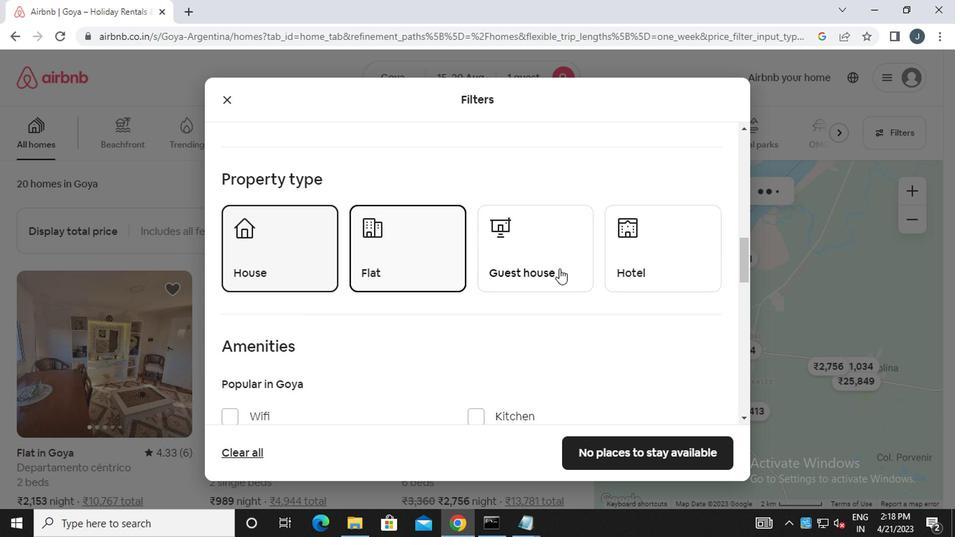 
Action: Mouse pressed left at (557, 268)
Screenshot: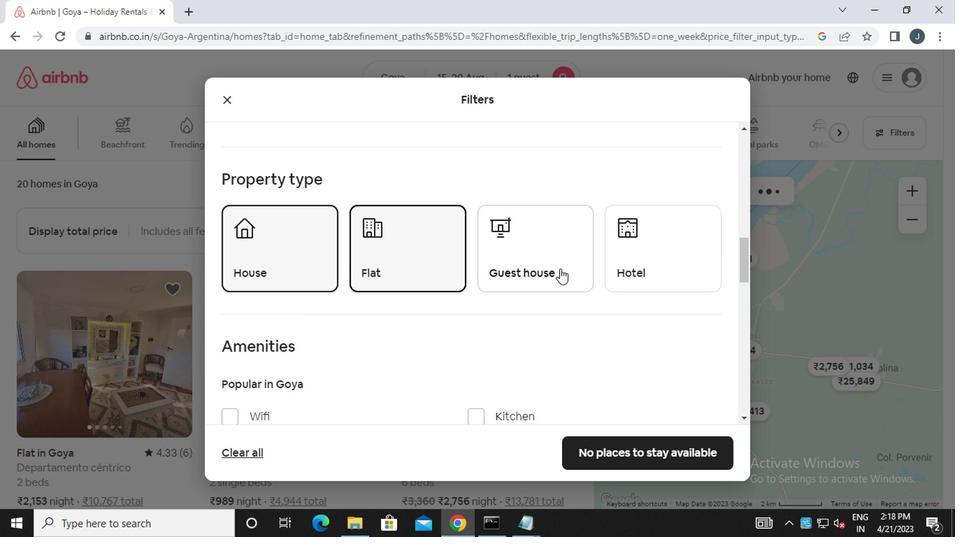 
Action: Mouse moved to (616, 274)
Screenshot: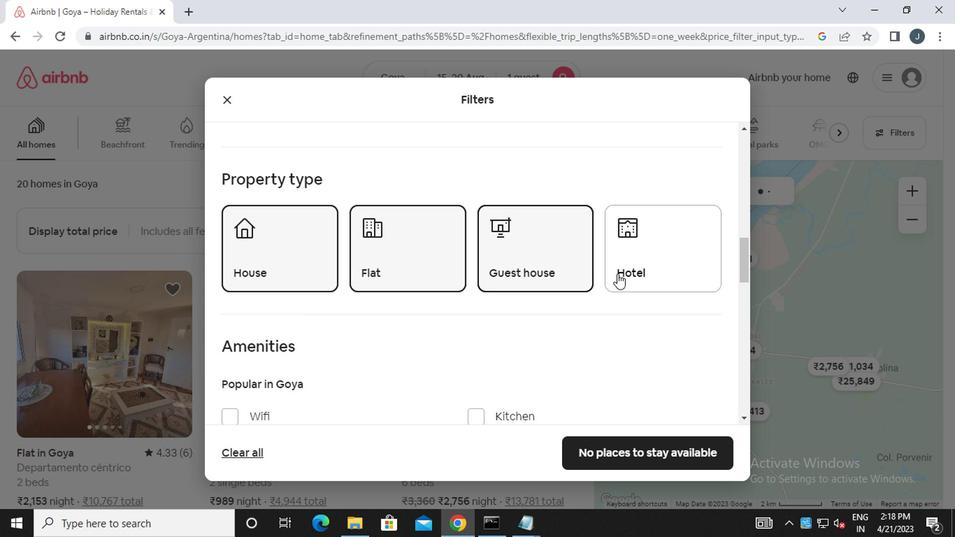 
Action: Mouse pressed left at (616, 274)
Screenshot: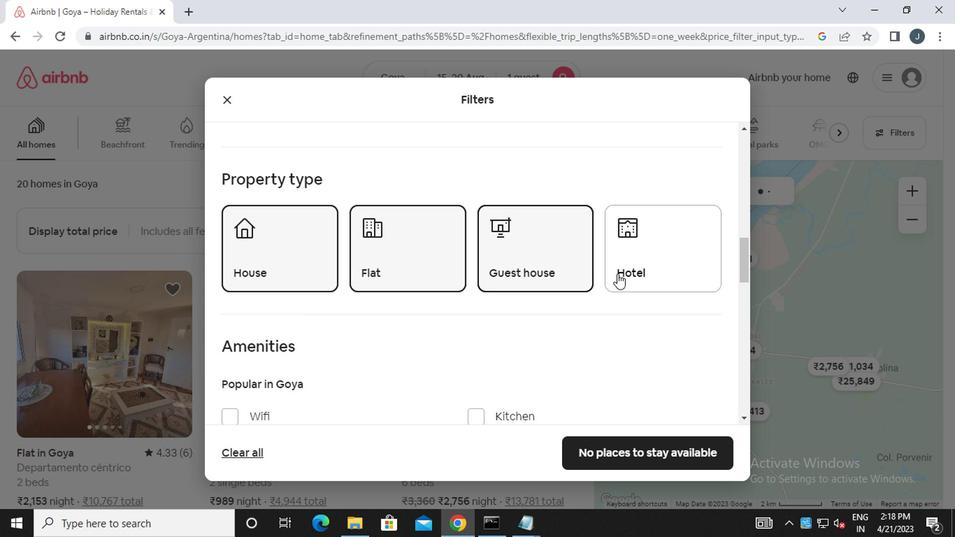 
Action: Mouse moved to (466, 318)
Screenshot: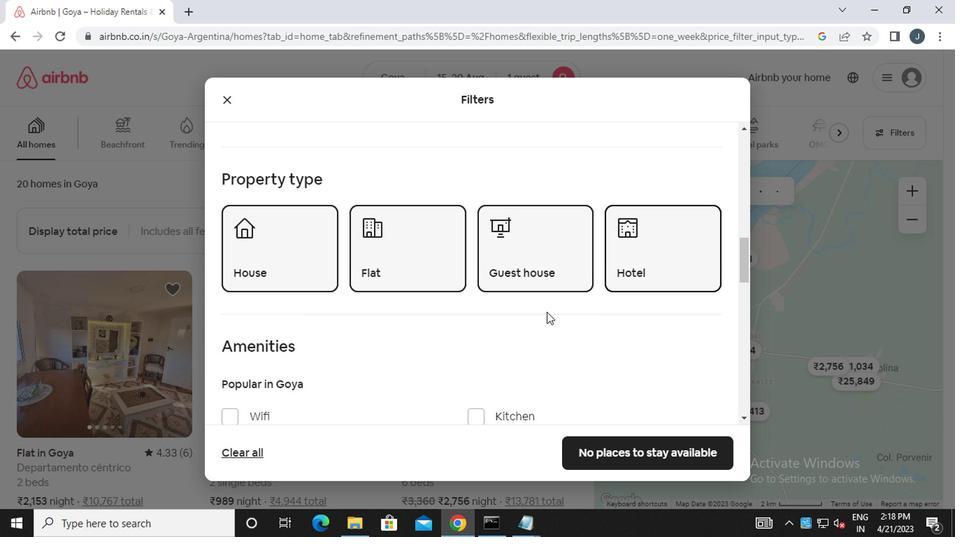 
Action: Mouse scrolled (466, 318) with delta (0, 0)
Screenshot: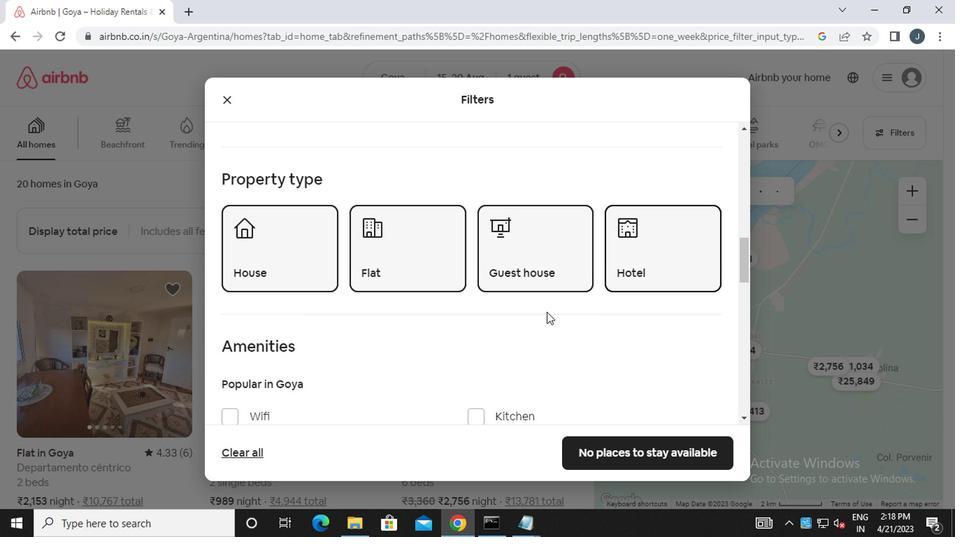 
Action: Mouse moved to (463, 319)
Screenshot: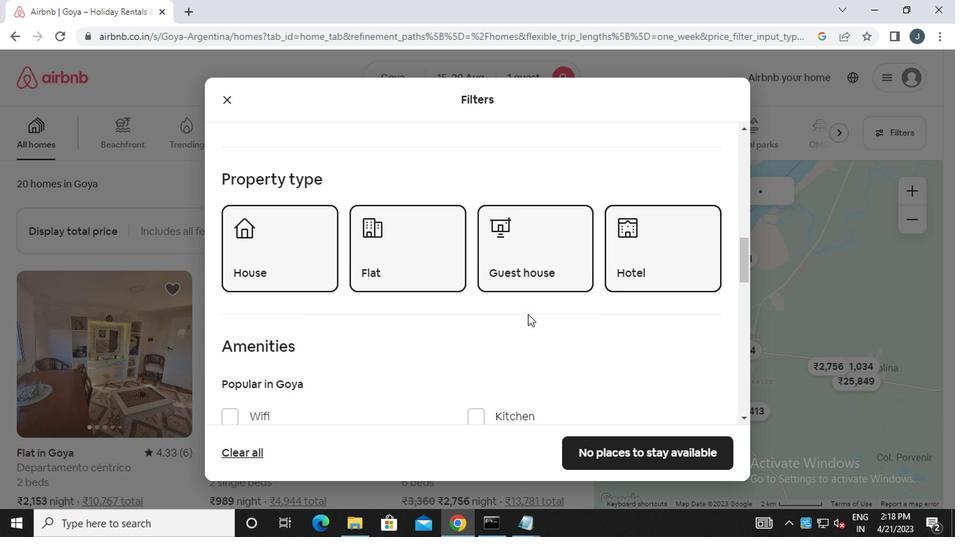 
Action: Mouse scrolled (463, 318) with delta (0, 0)
Screenshot: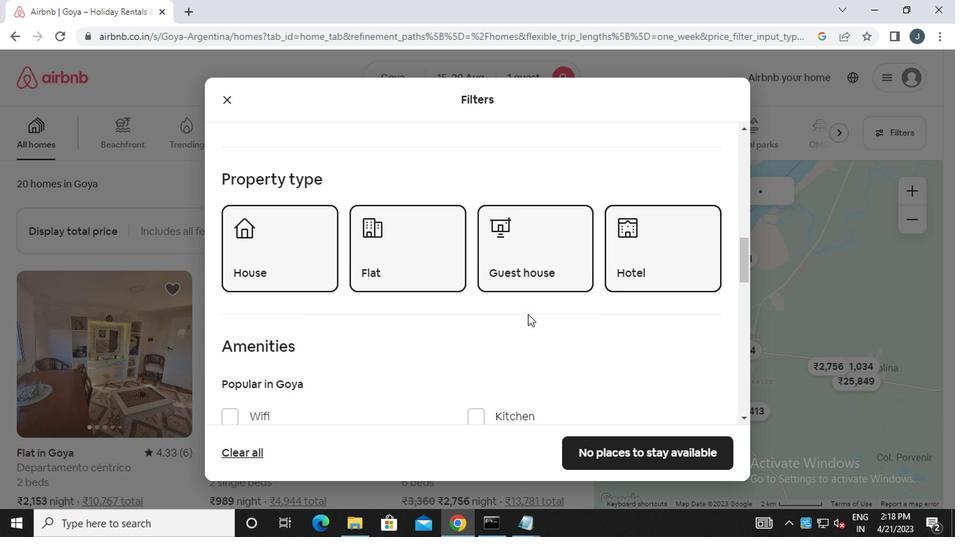 
Action: Mouse scrolled (463, 318) with delta (0, 0)
Screenshot: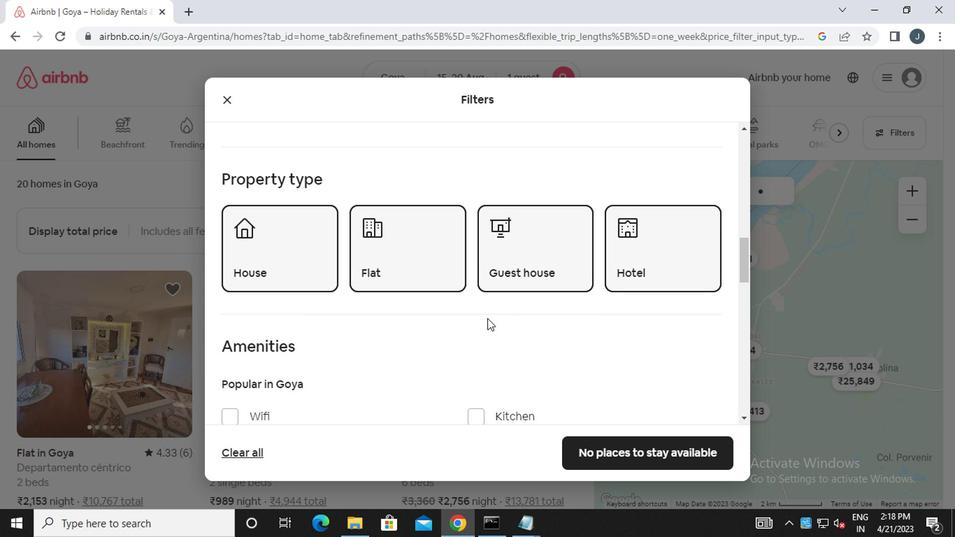 
Action: Mouse moved to (409, 324)
Screenshot: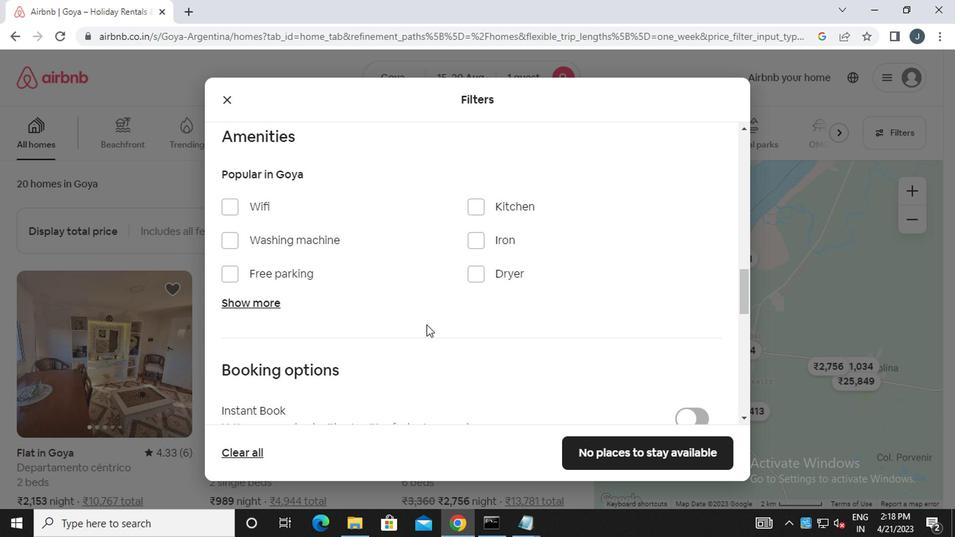 
Action: Mouse scrolled (409, 324) with delta (0, 0)
Screenshot: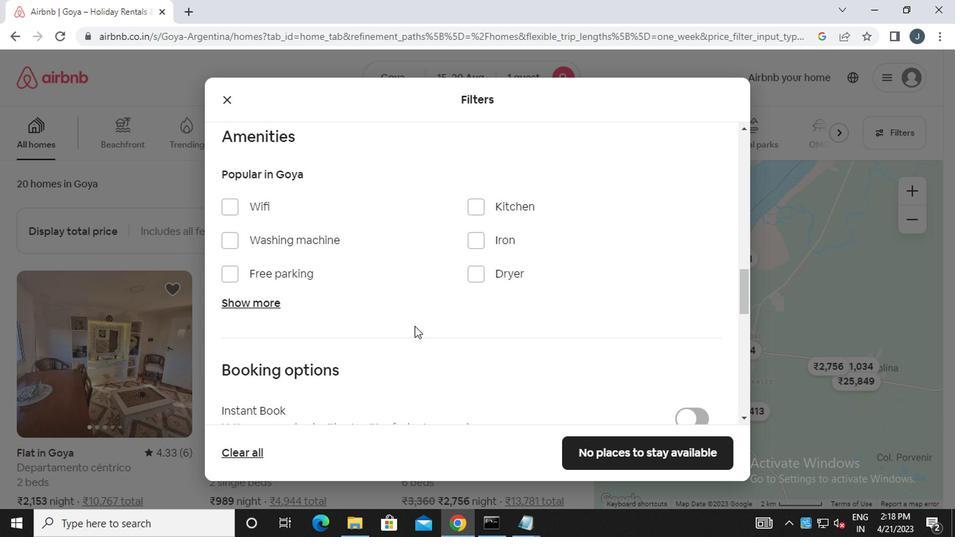 
Action: Mouse moved to (258, 234)
Screenshot: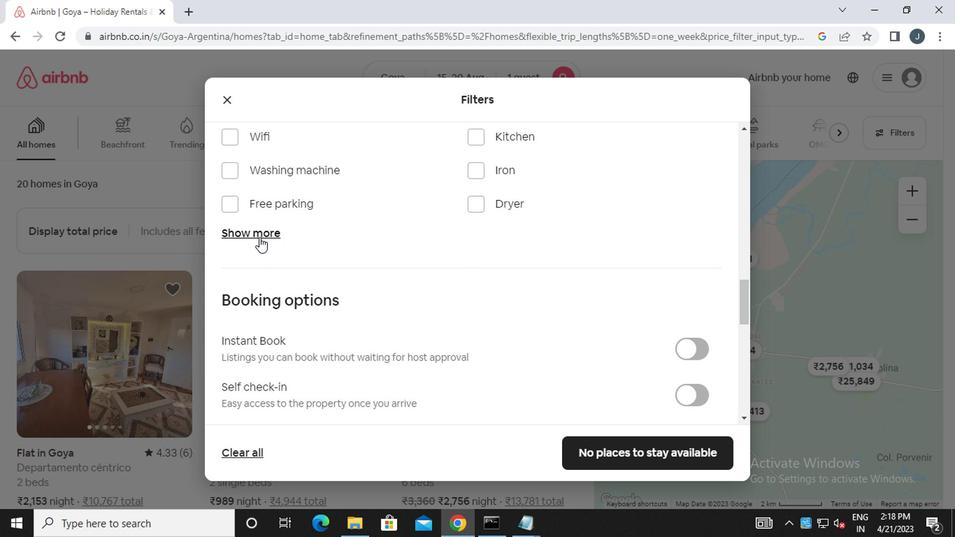 
Action: Mouse pressed left at (258, 234)
Screenshot: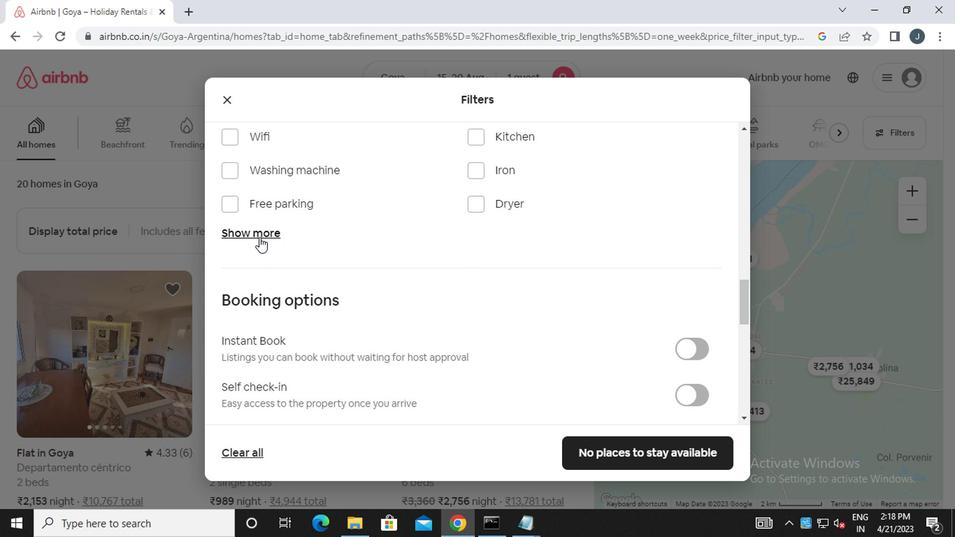 
Action: Mouse moved to (503, 287)
Screenshot: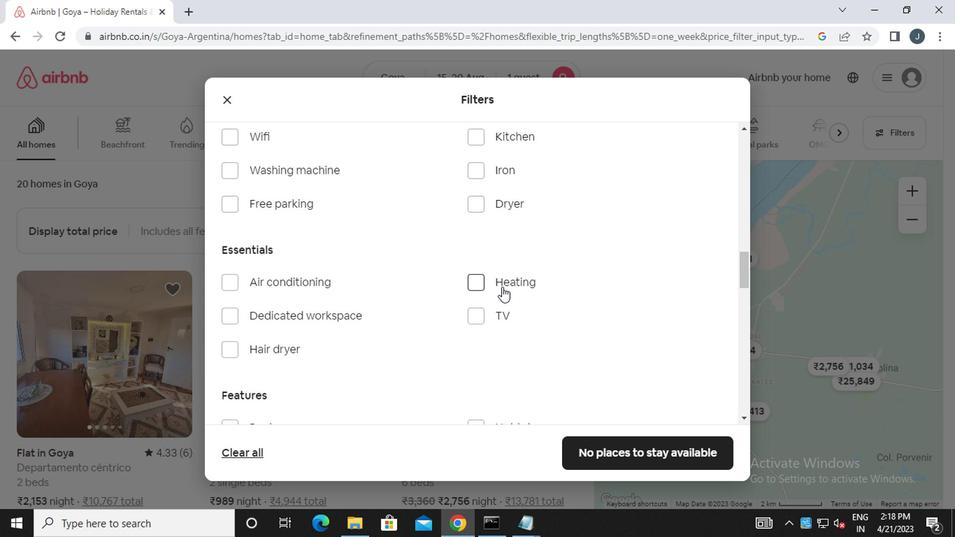 
Action: Mouse pressed left at (503, 287)
Screenshot: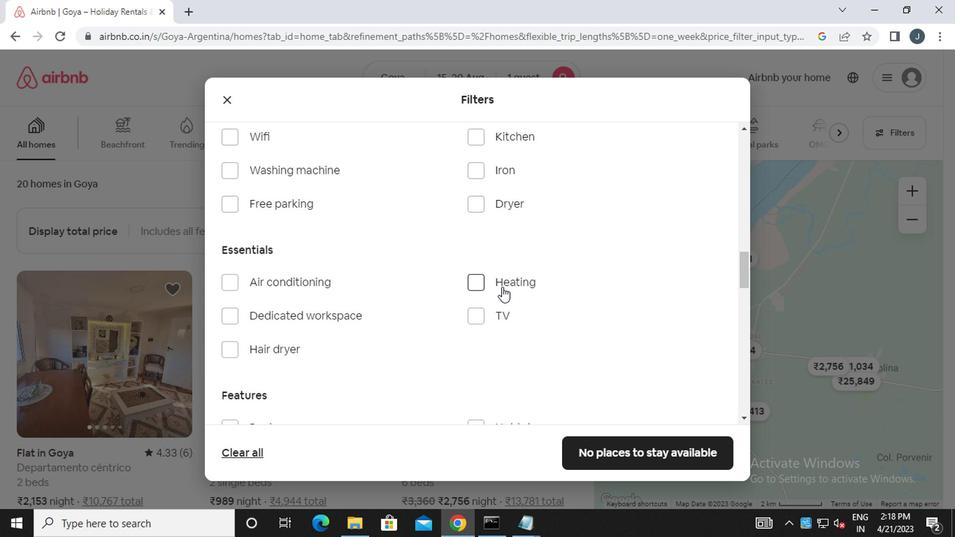
Action: Mouse moved to (515, 289)
Screenshot: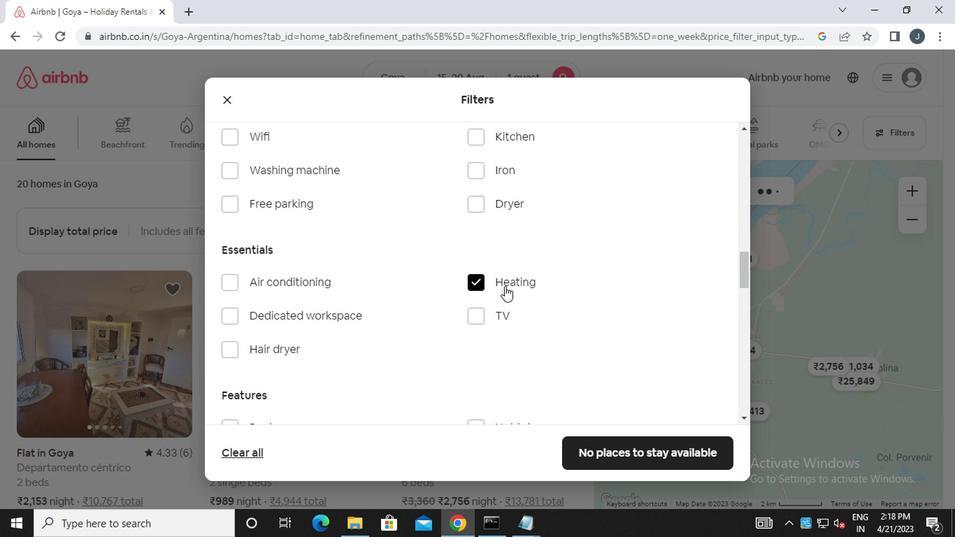 
Action: Mouse scrolled (515, 288) with delta (0, 0)
Screenshot: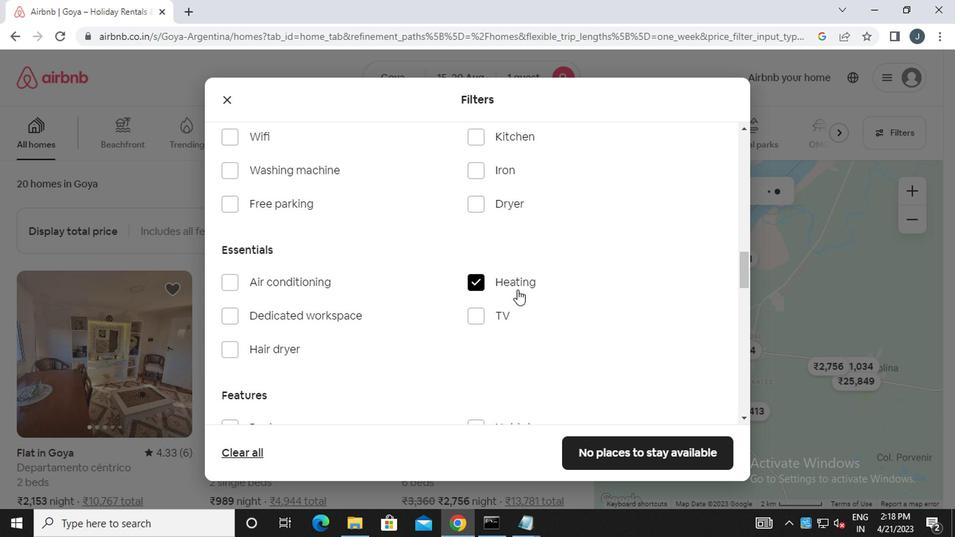 
Action: Mouse scrolled (515, 288) with delta (0, 0)
Screenshot: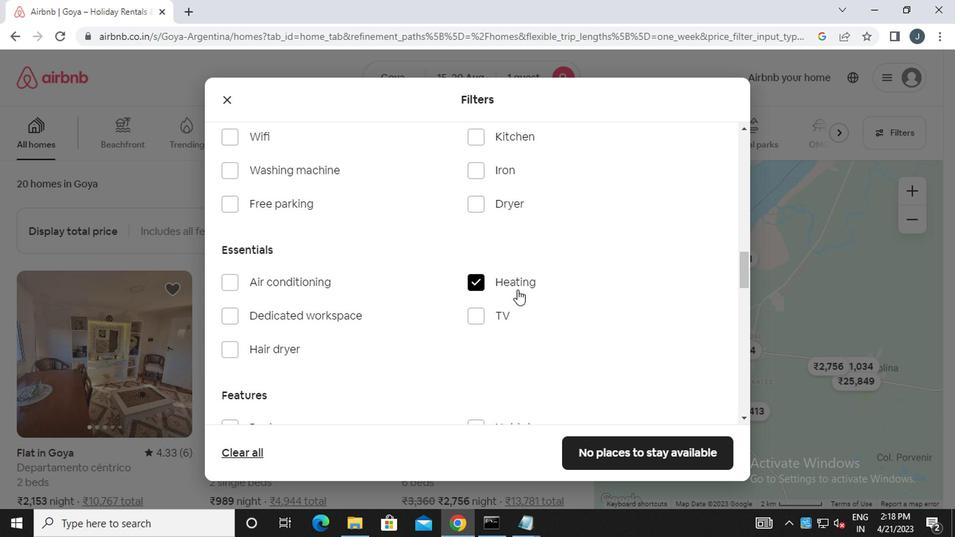 
Action: Mouse scrolled (515, 288) with delta (0, 0)
Screenshot: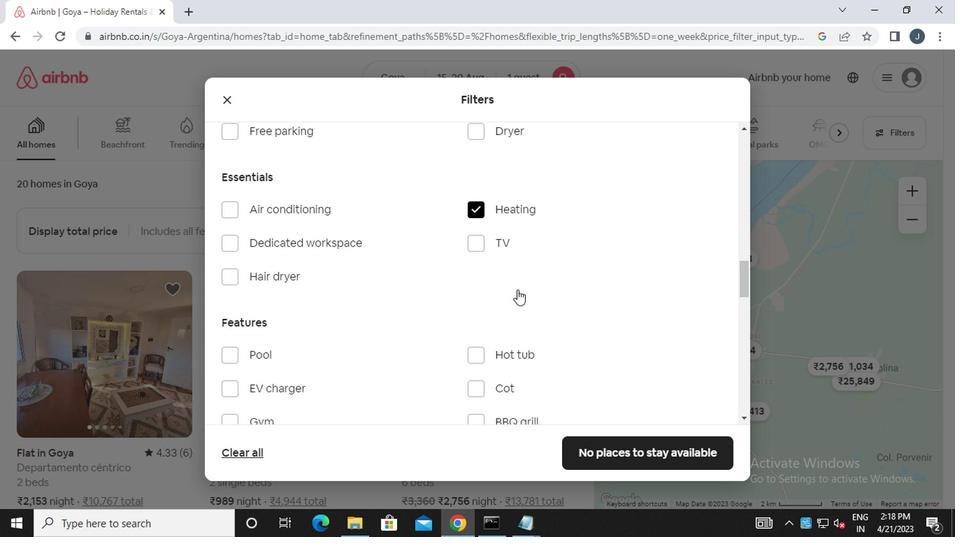 
Action: Mouse scrolled (515, 288) with delta (0, 0)
Screenshot: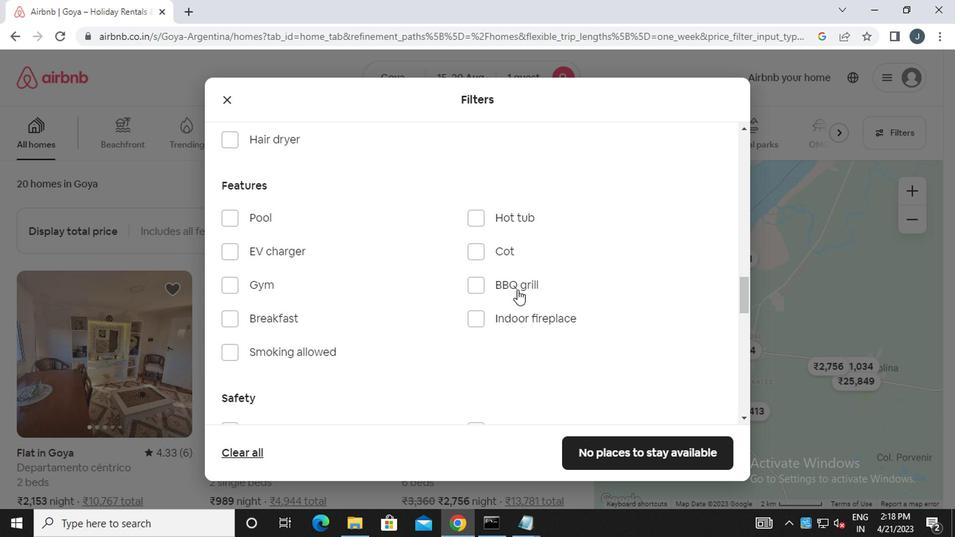 
Action: Mouse scrolled (515, 288) with delta (0, 0)
Screenshot: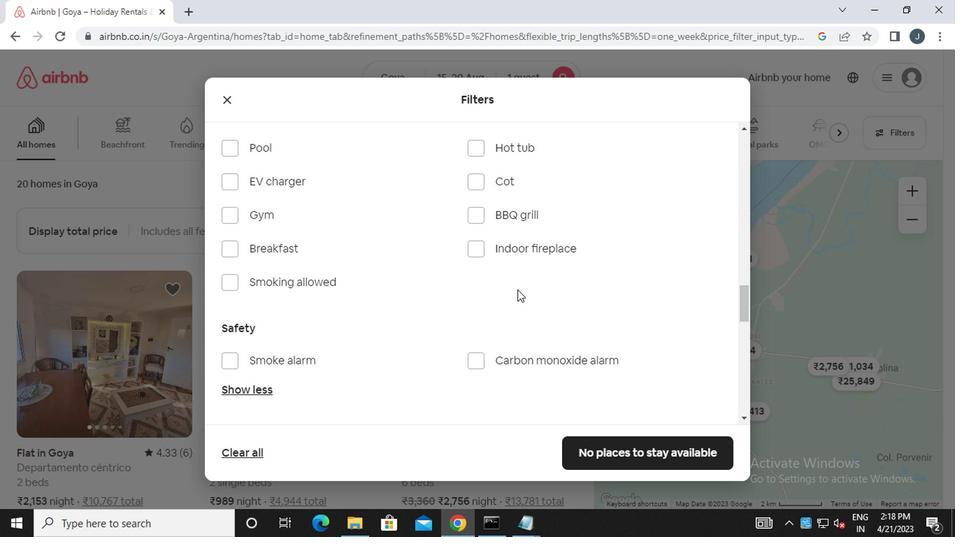 
Action: Mouse scrolled (515, 288) with delta (0, 0)
Screenshot: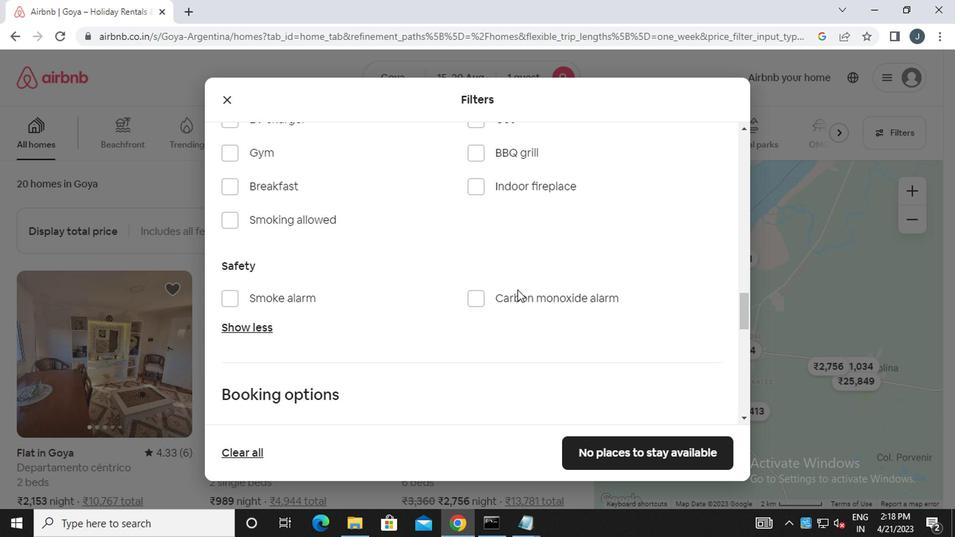 
Action: Mouse scrolled (515, 288) with delta (0, 0)
Screenshot: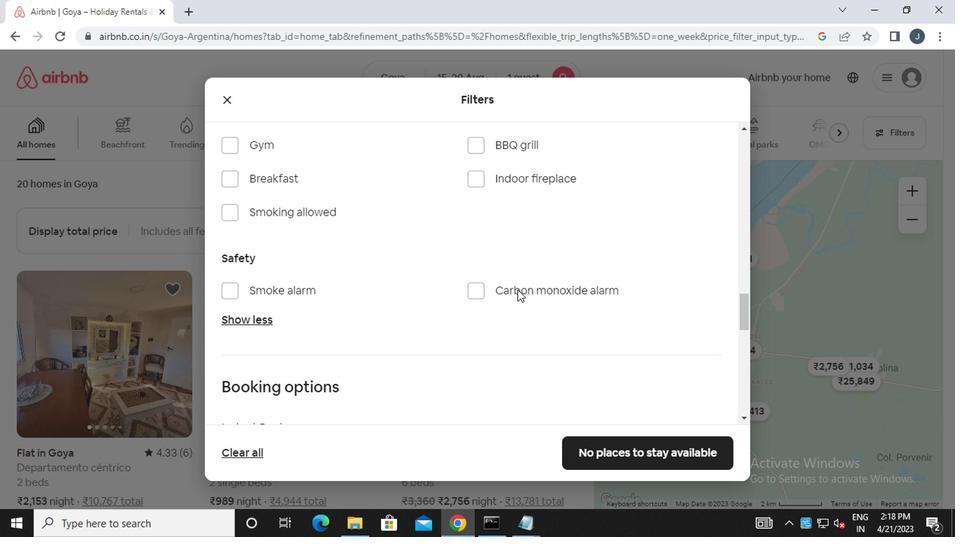 
Action: Mouse scrolled (515, 288) with delta (0, 0)
Screenshot: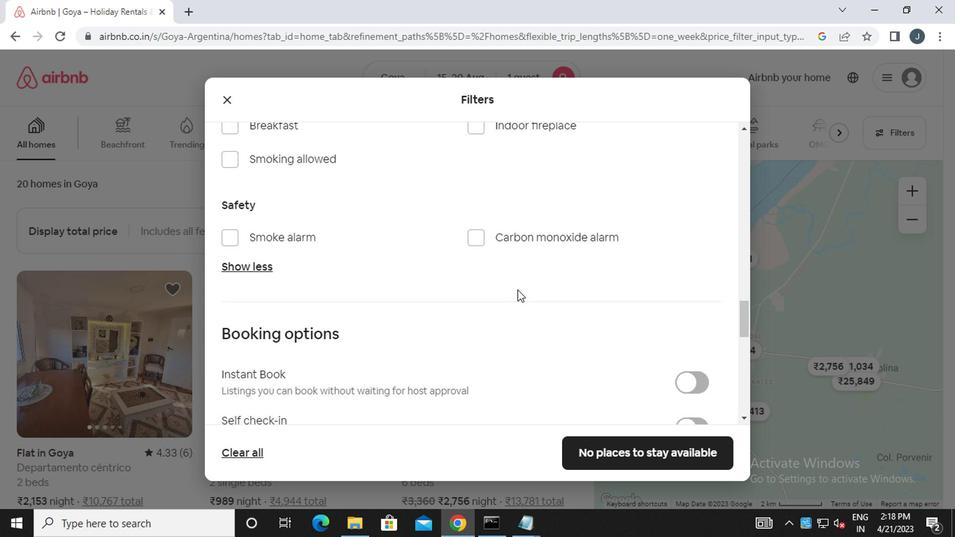 
Action: Mouse moved to (679, 274)
Screenshot: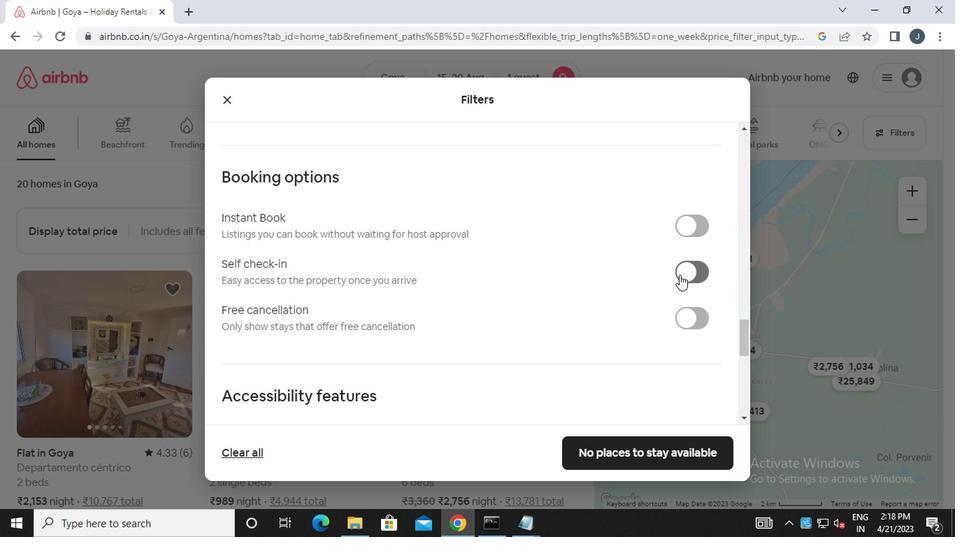 
Action: Mouse pressed left at (679, 274)
Screenshot: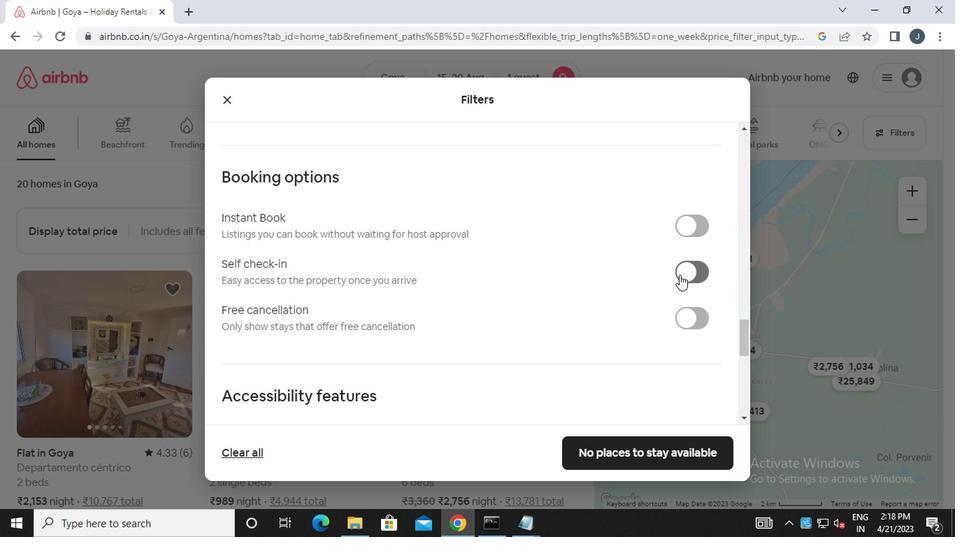 
Action: Mouse moved to (580, 305)
Screenshot: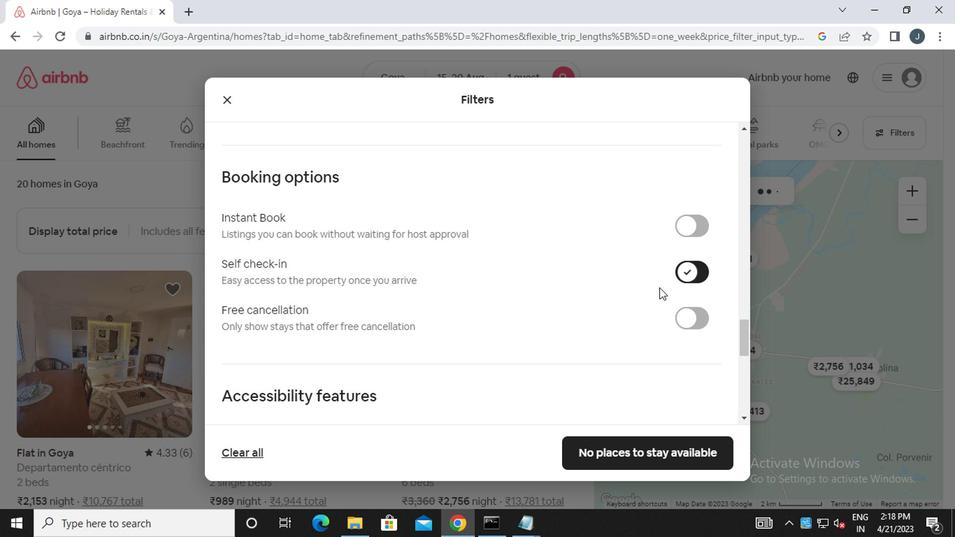 
Action: Mouse scrolled (580, 305) with delta (0, 0)
Screenshot: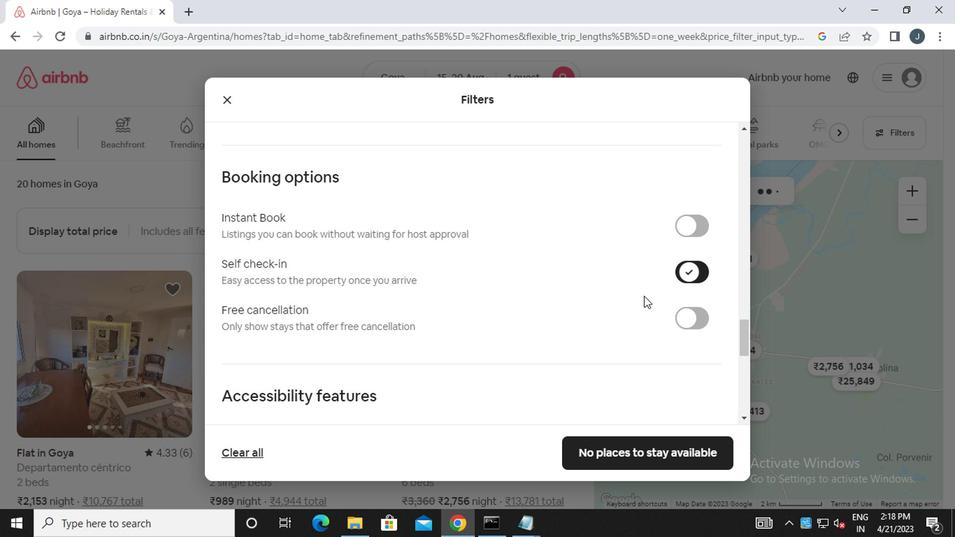 
Action: Mouse scrolled (580, 305) with delta (0, 0)
Screenshot: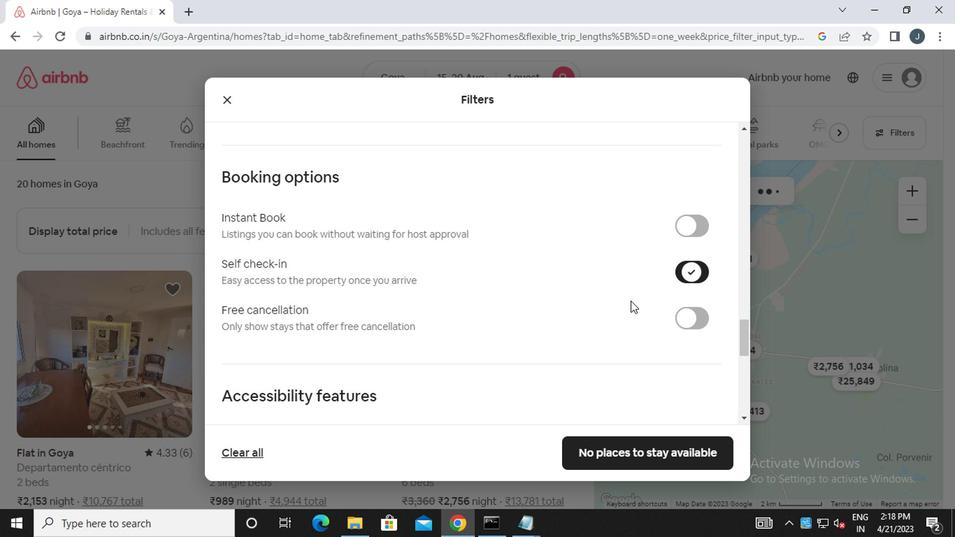 
Action: Mouse moved to (580, 305)
Screenshot: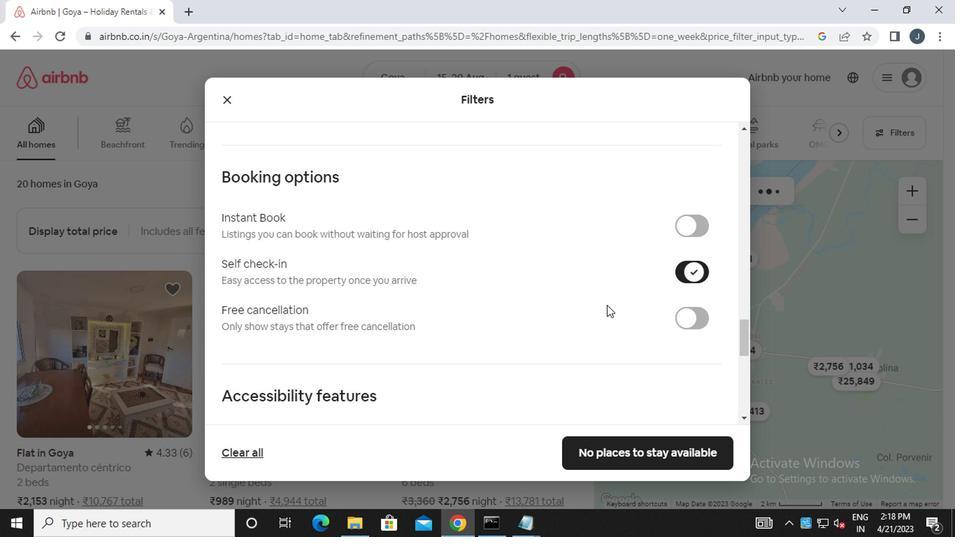 
Action: Mouse scrolled (580, 305) with delta (0, 0)
Screenshot: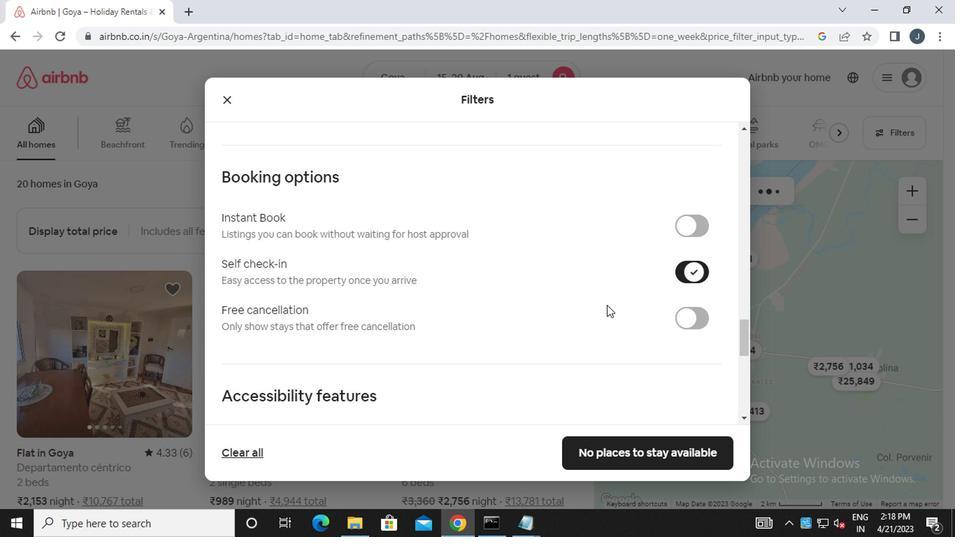 
Action: Mouse moved to (578, 305)
Screenshot: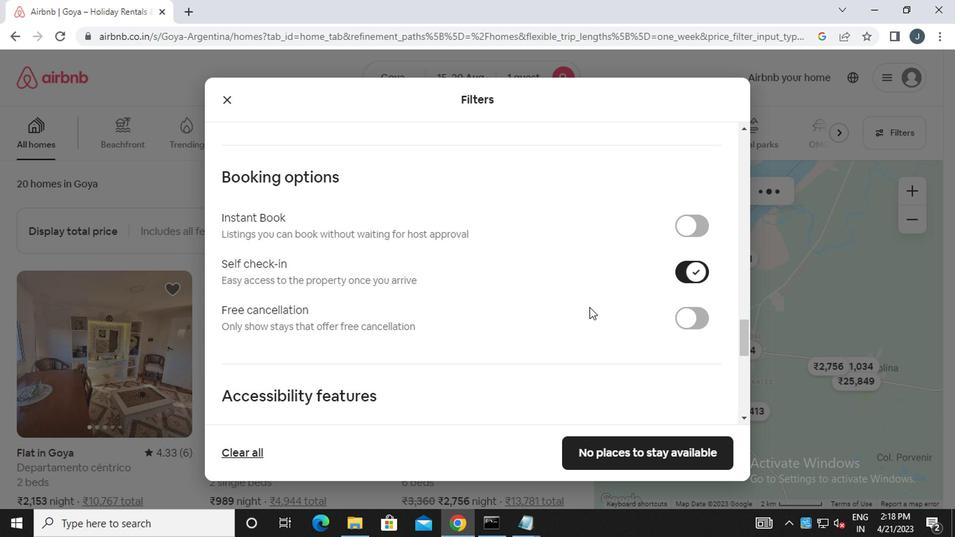 
Action: Mouse scrolled (578, 305) with delta (0, 0)
Screenshot: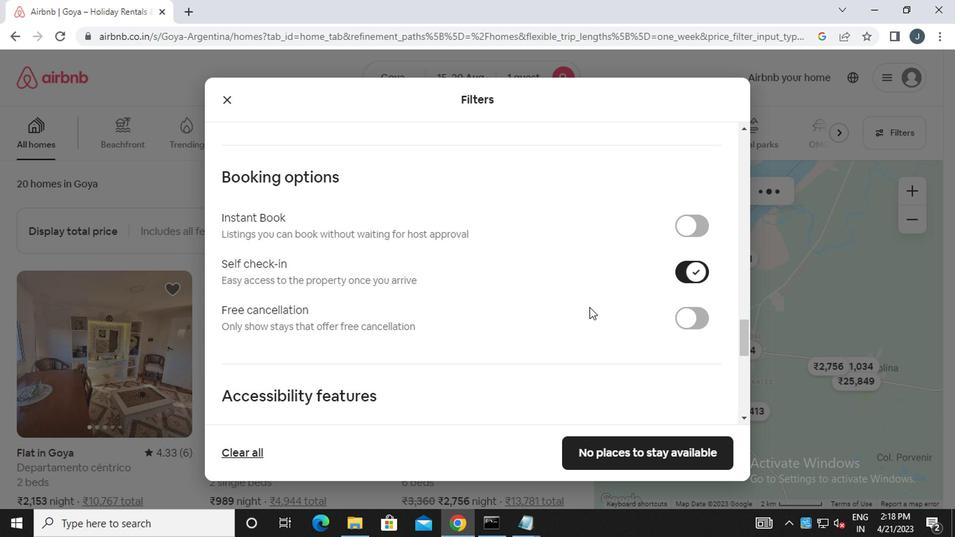 
Action: Mouse moved to (578, 305)
Screenshot: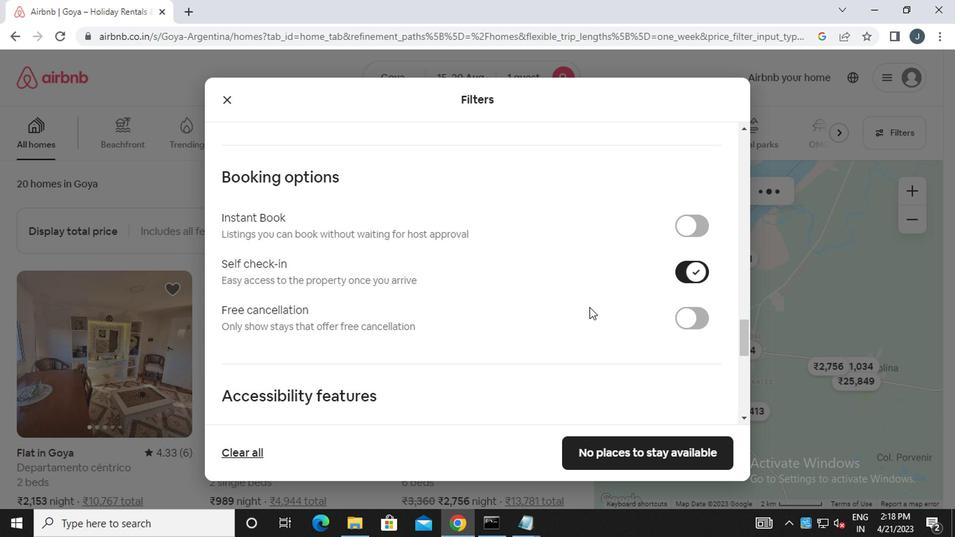 
Action: Mouse scrolled (578, 305) with delta (0, 0)
Screenshot: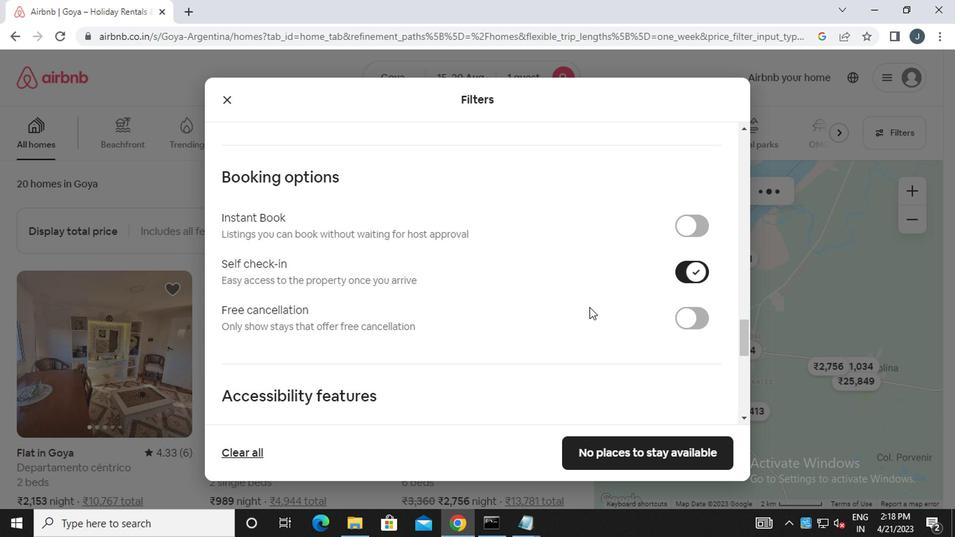 
Action: Mouse moved to (578, 305)
Screenshot: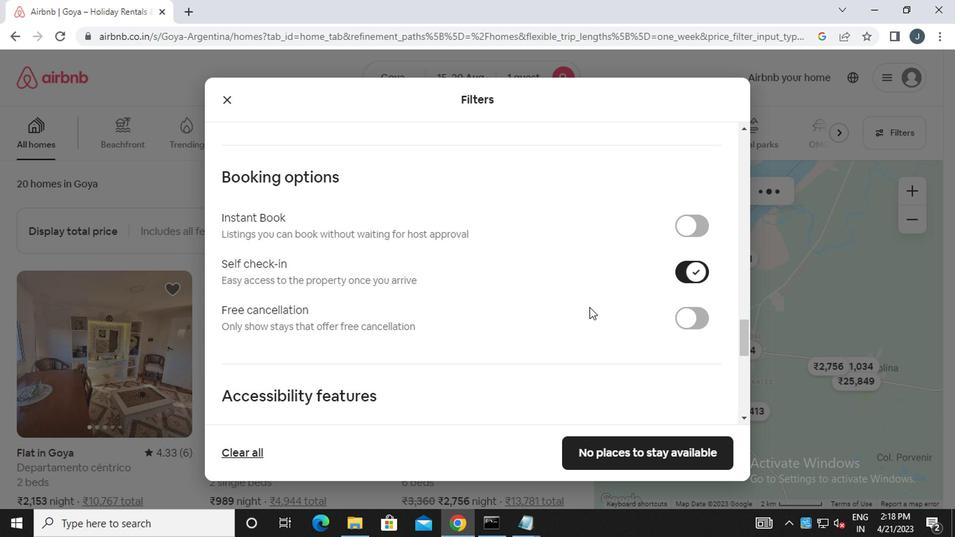 
Action: Mouse scrolled (578, 305) with delta (0, 0)
Screenshot: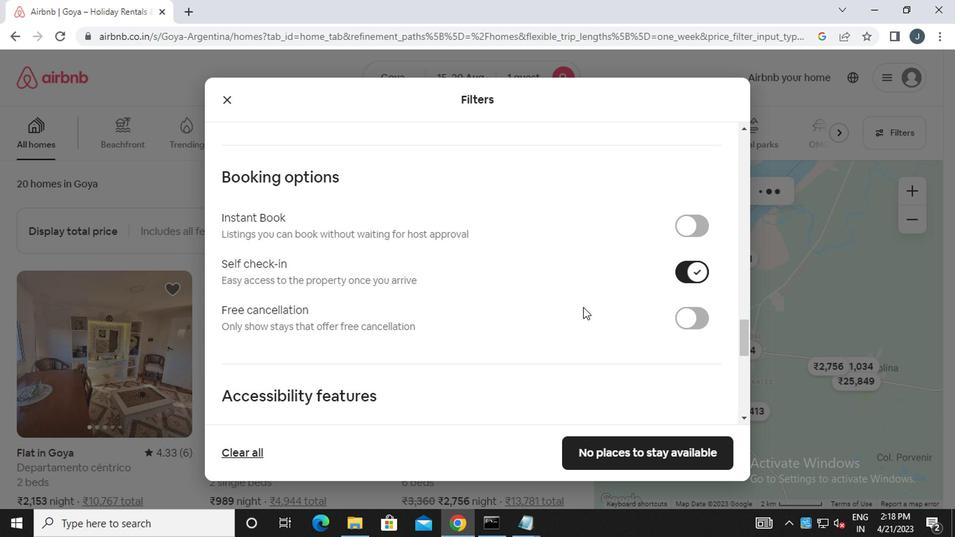 
Action: Mouse moved to (575, 306)
Screenshot: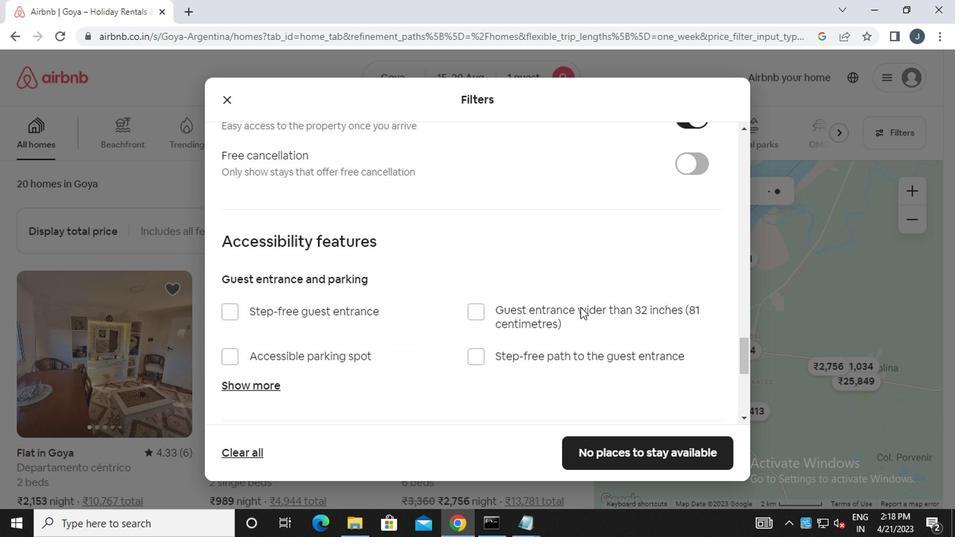 
Action: Mouse scrolled (575, 305) with delta (0, 0)
Screenshot: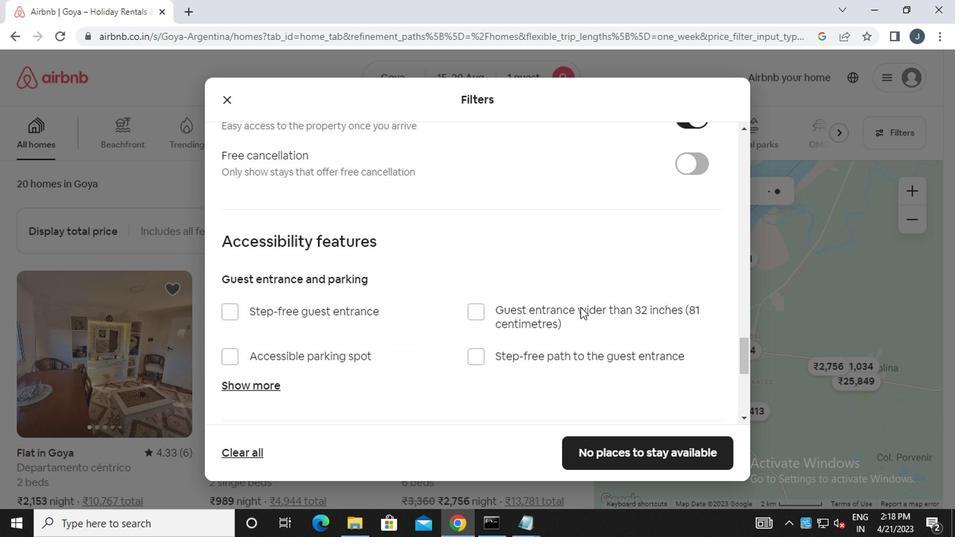 
Action: Mouse moved to (575, 306)
Screenshot: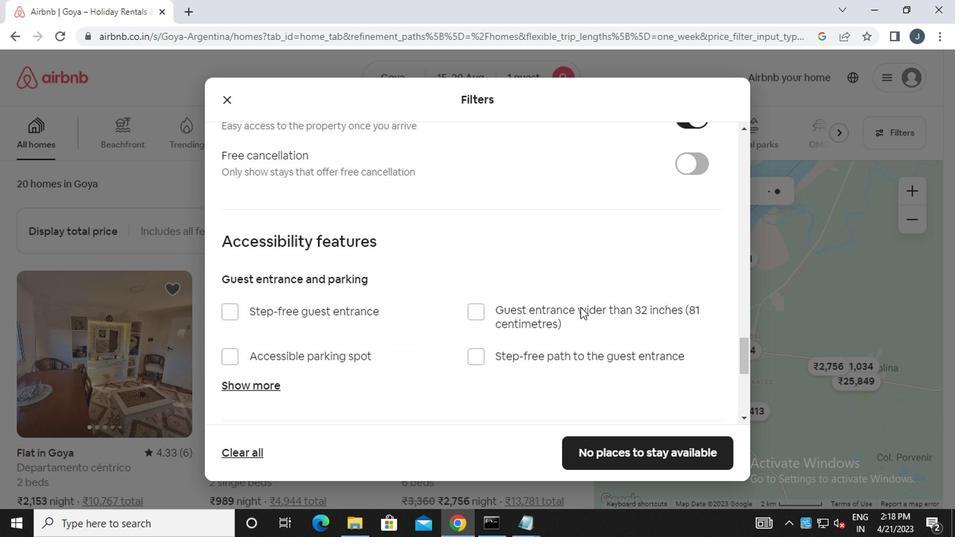 
Action: Mouse scrolled (575, 305) with delta (0, 0)
Screenshot: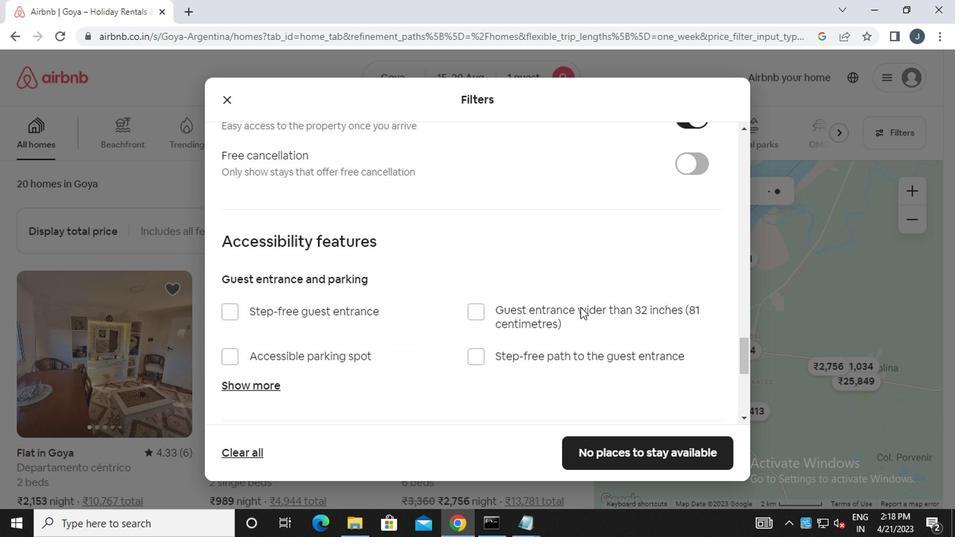 
Action: Mouse moved to (574, 306)
Screenshot: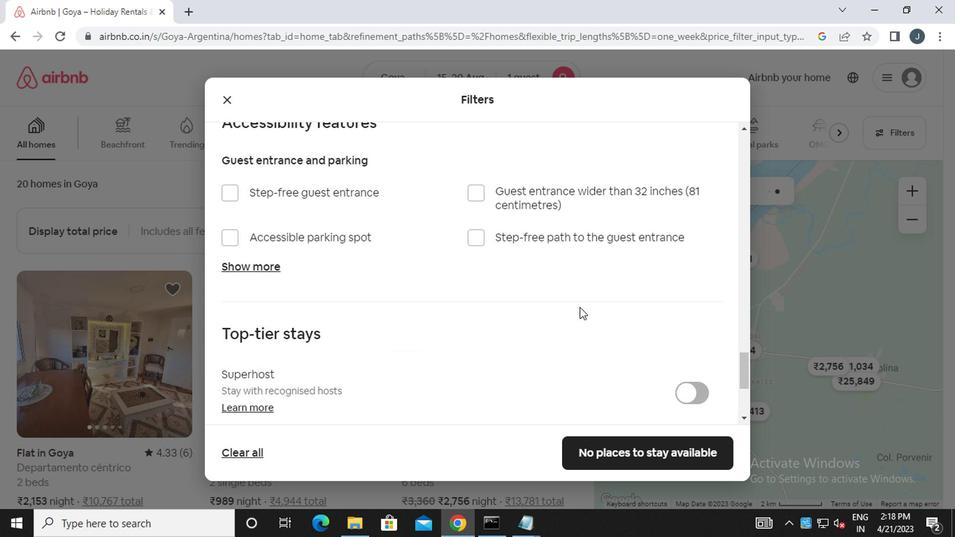 
Action: Mouse scrolled (574, 305) with delta (0, 0)
Screenshot: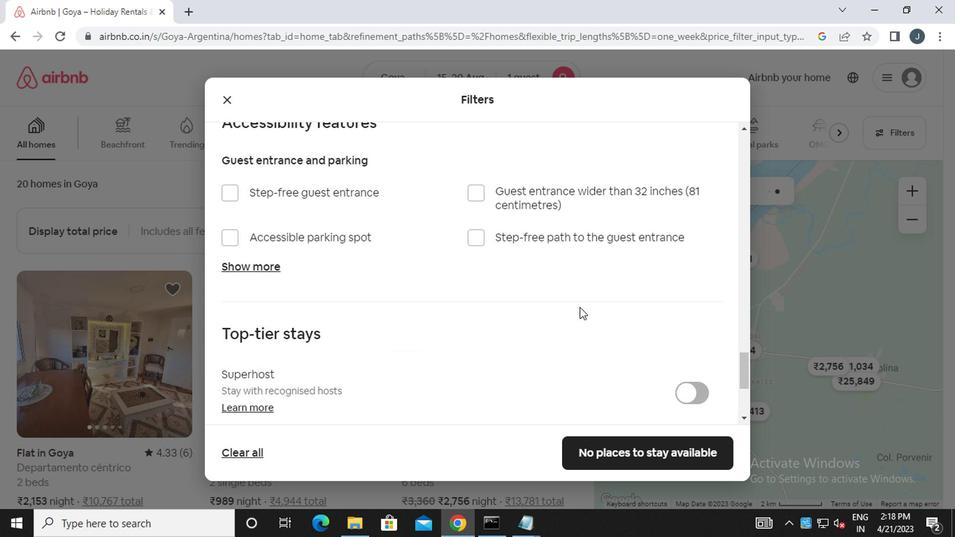 
Action: Mouse scrolled (574, 305) with delta (0, 0)
Screenshot: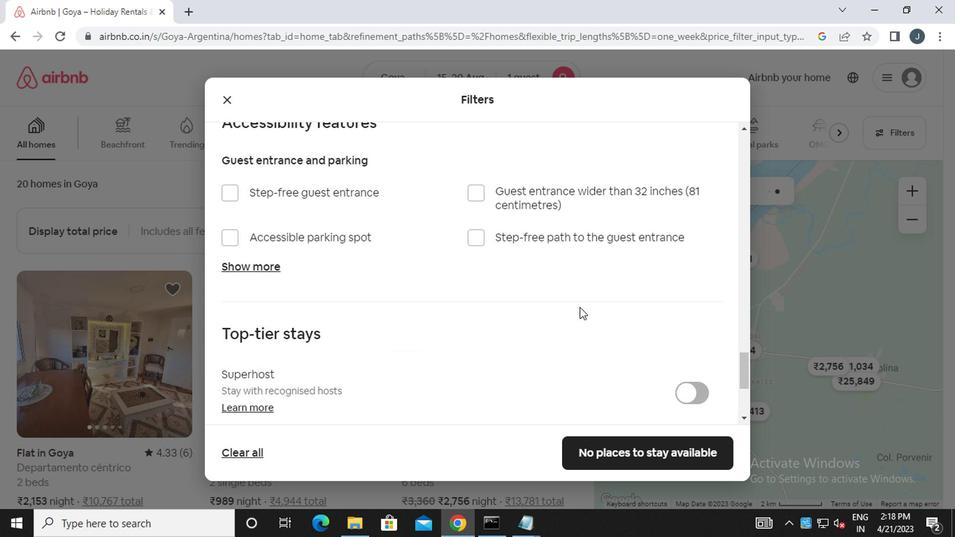 
Action: Mouse scrolled (574, 305) with delta (0, 0)
Screenshot: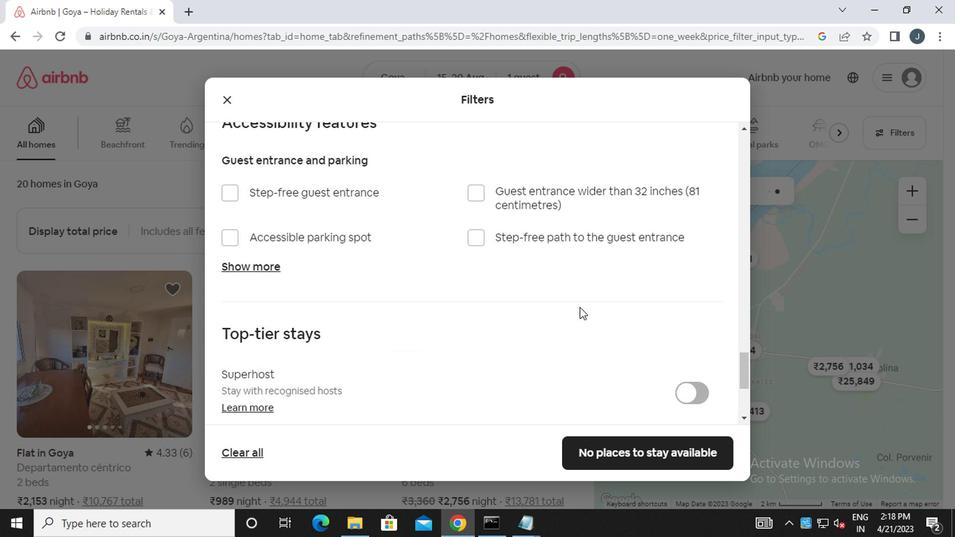 
Action: Mouse scrolled (574, 305) with delta (0, 0)
Screenshot: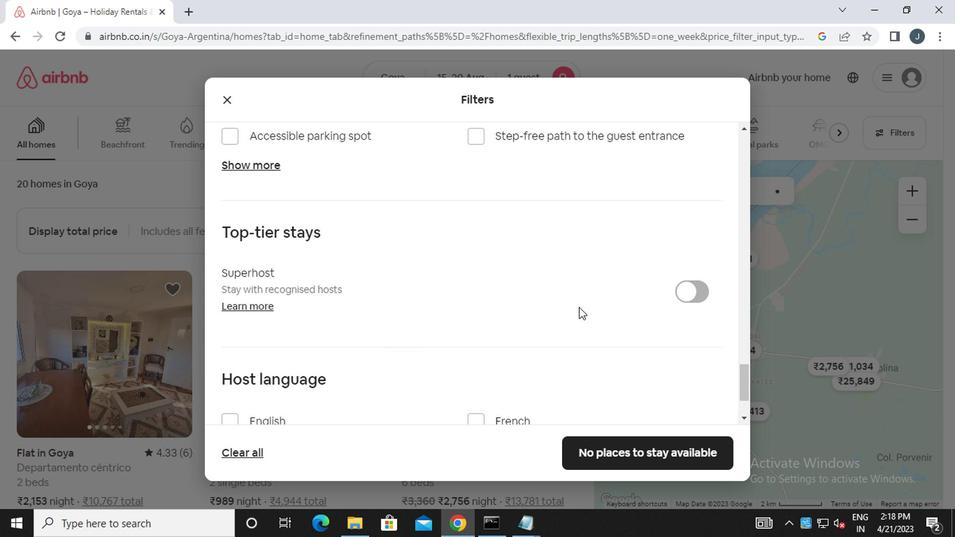 
Action: Mouse moved to (567, 312)
Screenshot: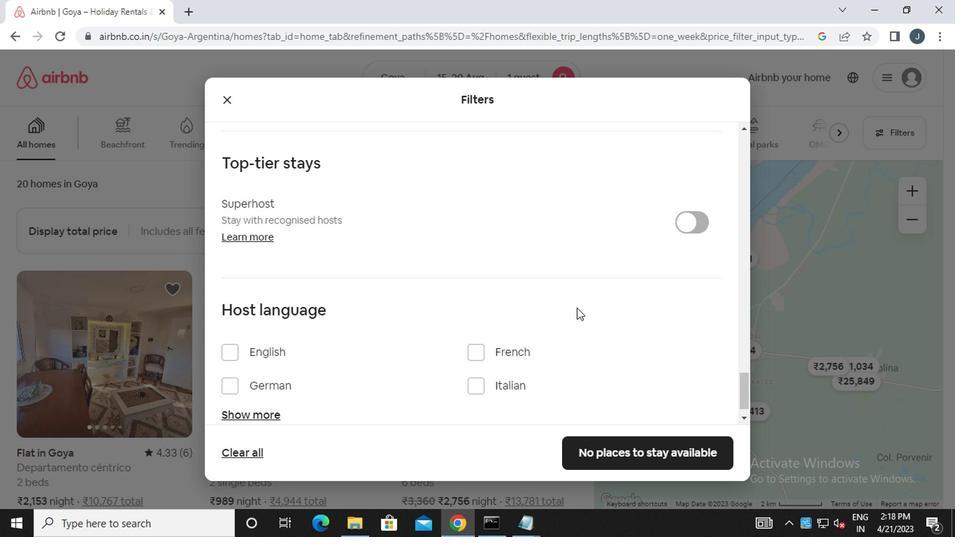 
Action: Mouse scrolled (567, 311) with delta (0, 0)
Screenshot: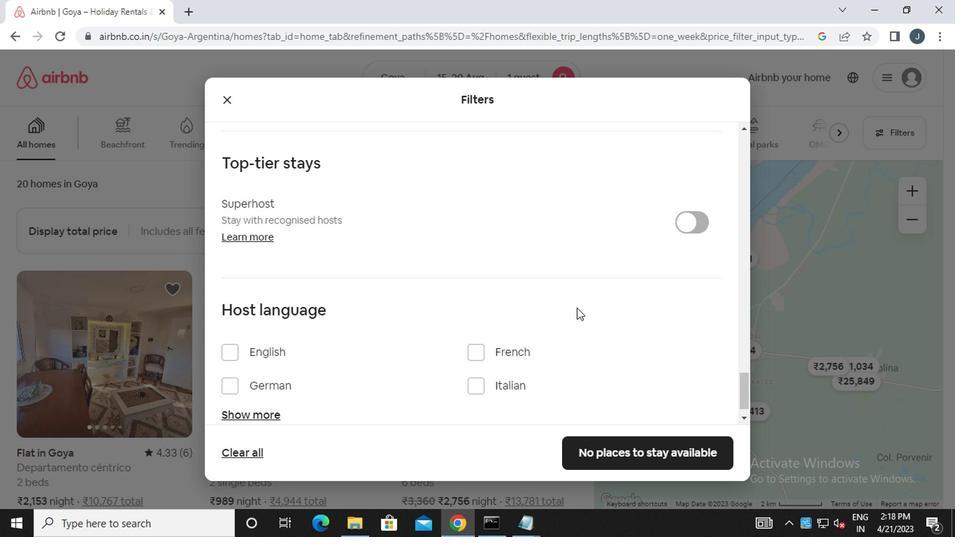 
Action: Mouse moved to (566, 314)
Screenshot: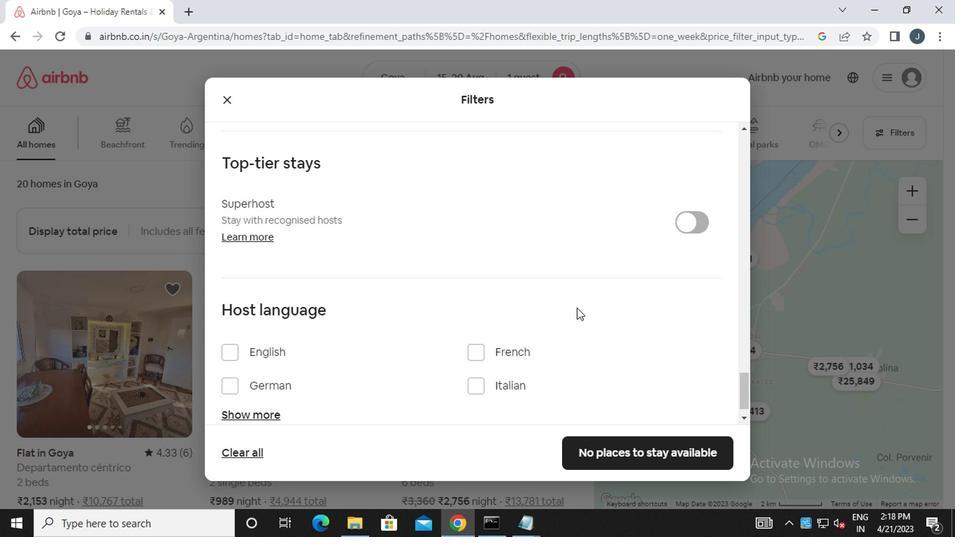 
Action: Mouse scrolled (566, 313) with delta (0, 0)
Screenshot: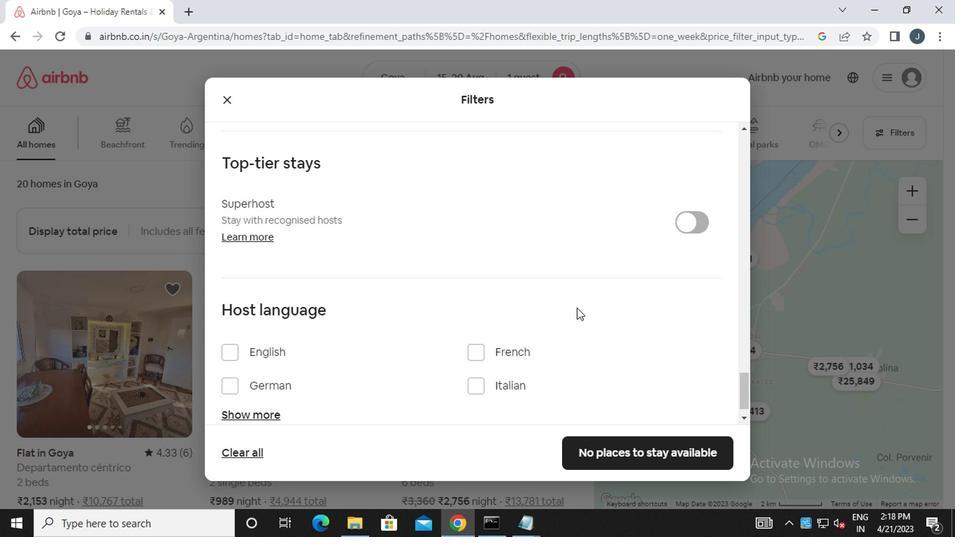 
Action: Mouse moved to (565, 314)
Screenshot: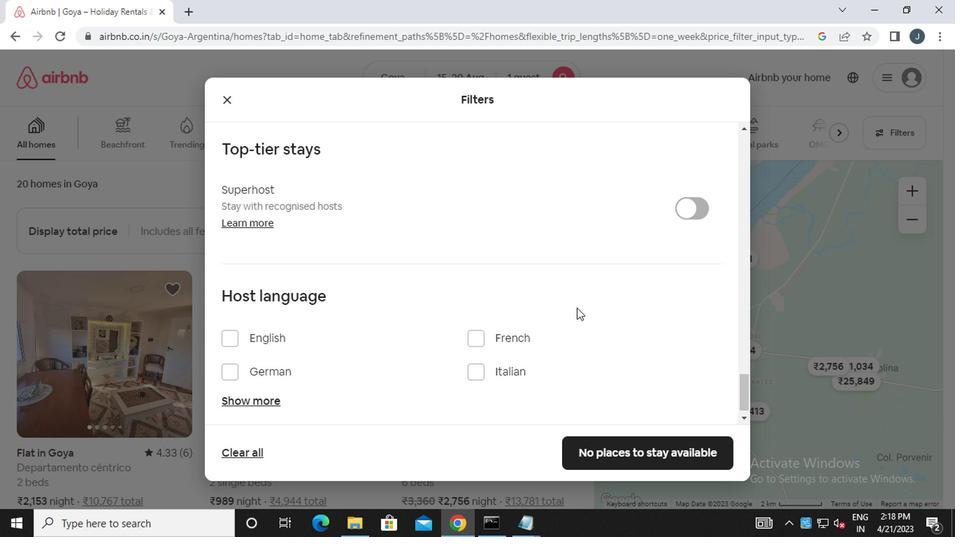
Action: Mouse scrolled (565, 313) with delta (0, 0)
Screenshot: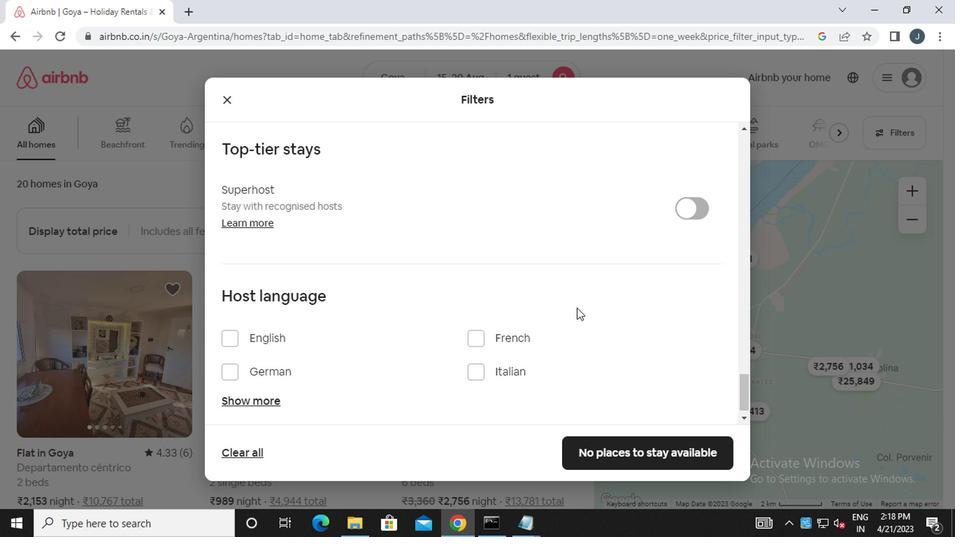 
Action: Mouse moved to (564, 314)
Screenshot: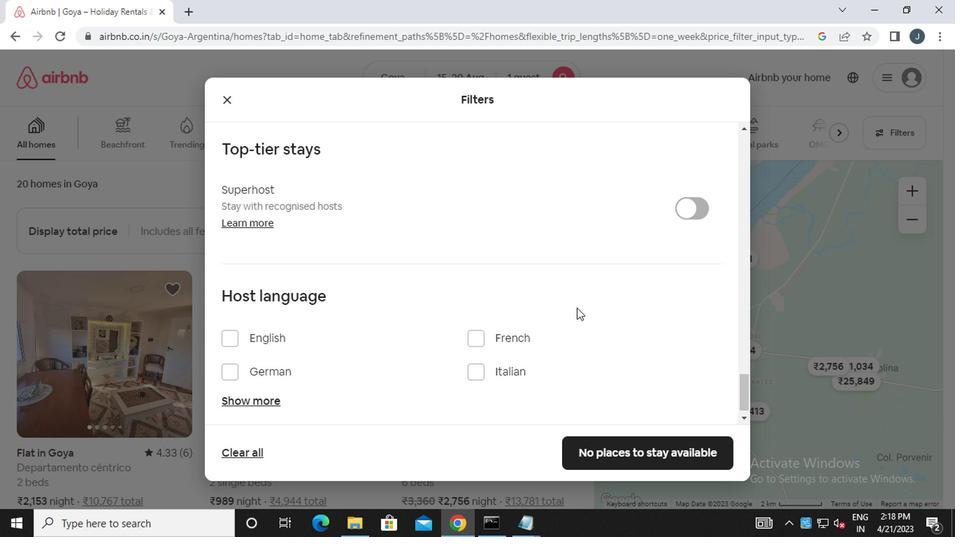 
Action: Mouse scrolled (564, 313) with delta (0, 0)
Screenshot: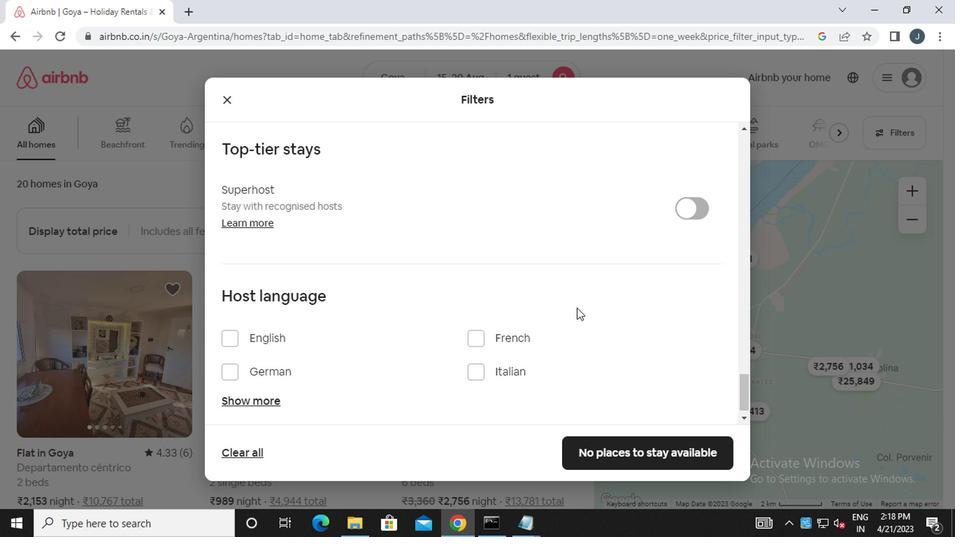 
Action: Mouse moved to (288, 329)
Screenshot: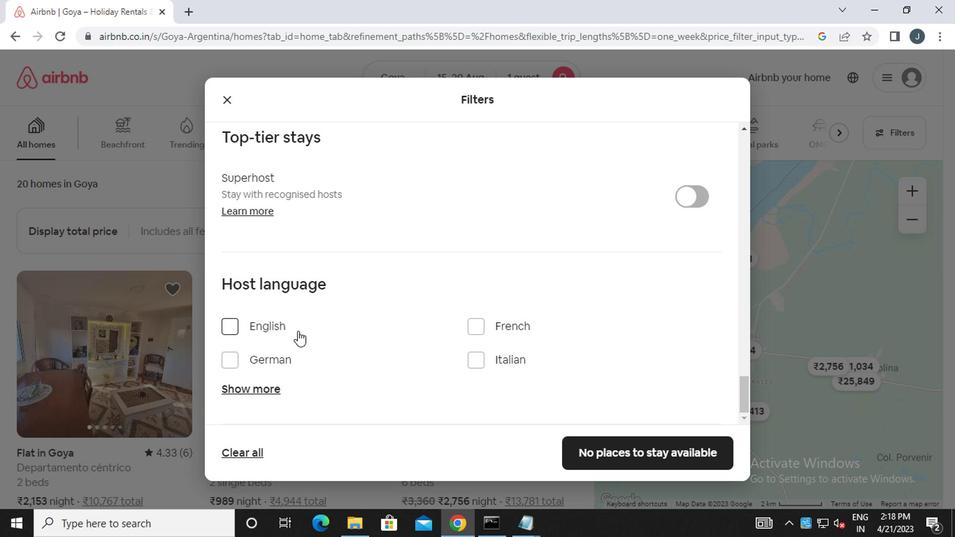 
Action: Mouse pressed left at (288, 329)
Screenshot: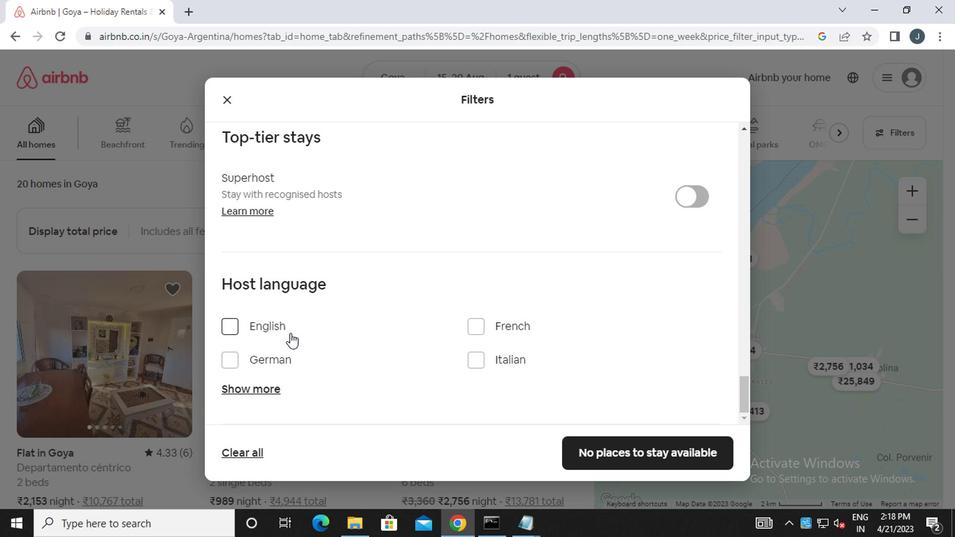 
Action: Mouse moved to (652, 450)
Screenshot: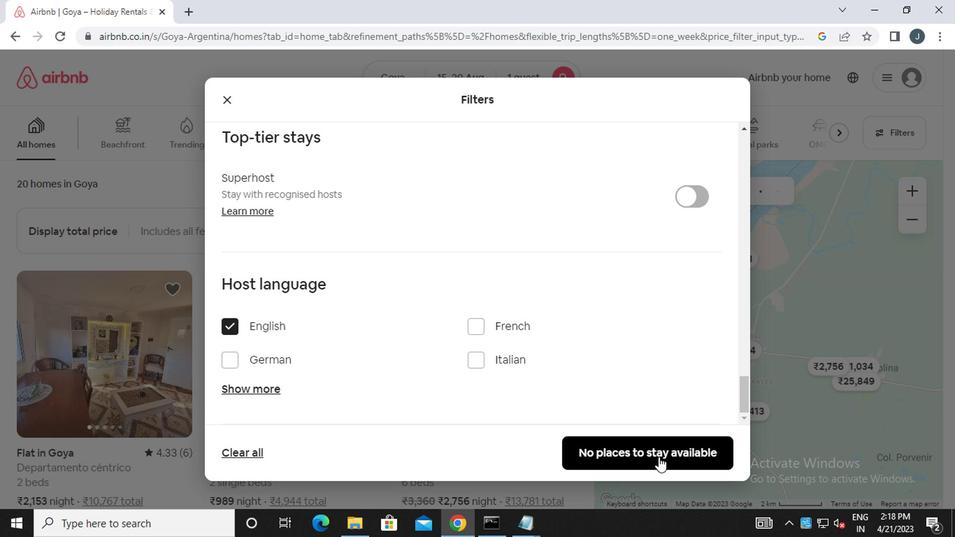 
Action: Mouse pressed left at (652, 450)
Screenshot: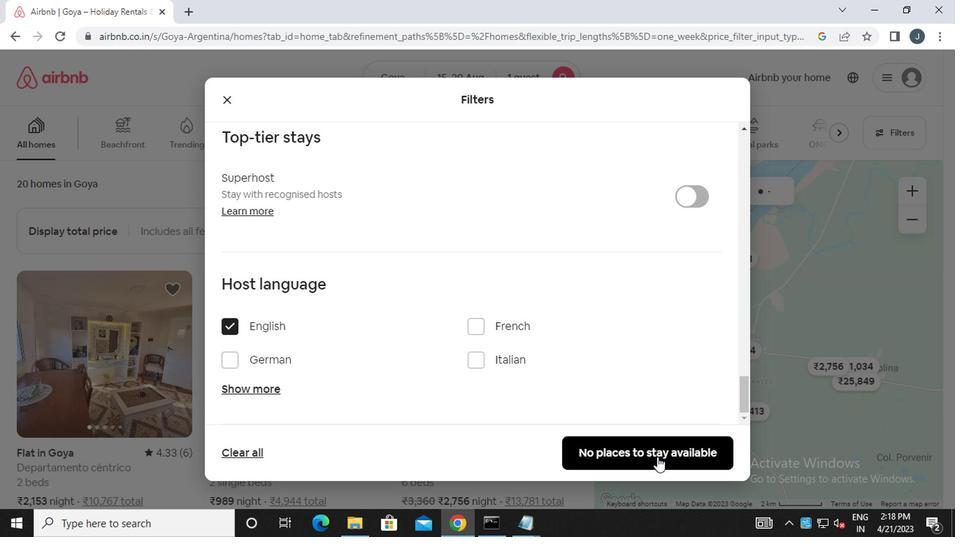 
Action: Mouse moved to (632, 432)
Screenshot: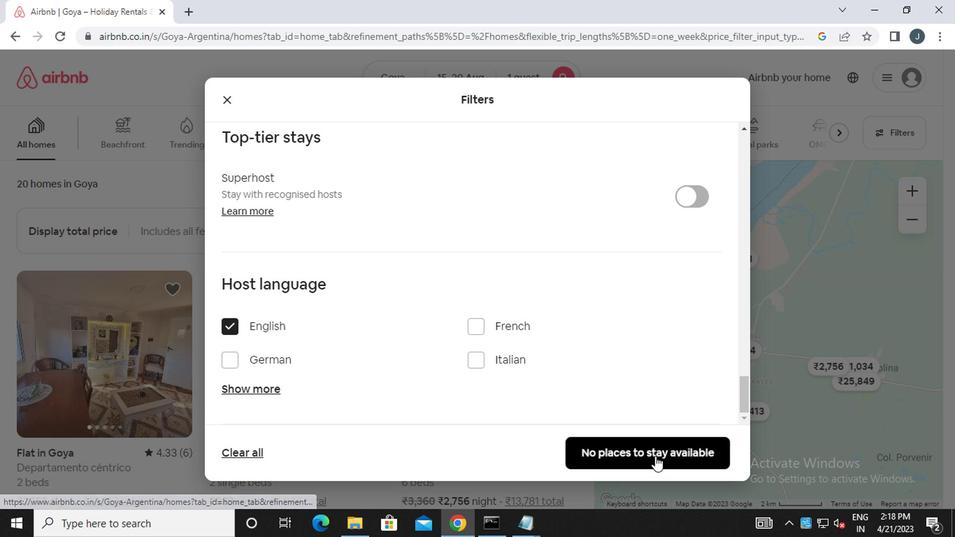 
